 Task: Define due dates for tasks focused on implementing UX improvements in Asana.
Action: Mouse moved to (722, 270)
Screenshot: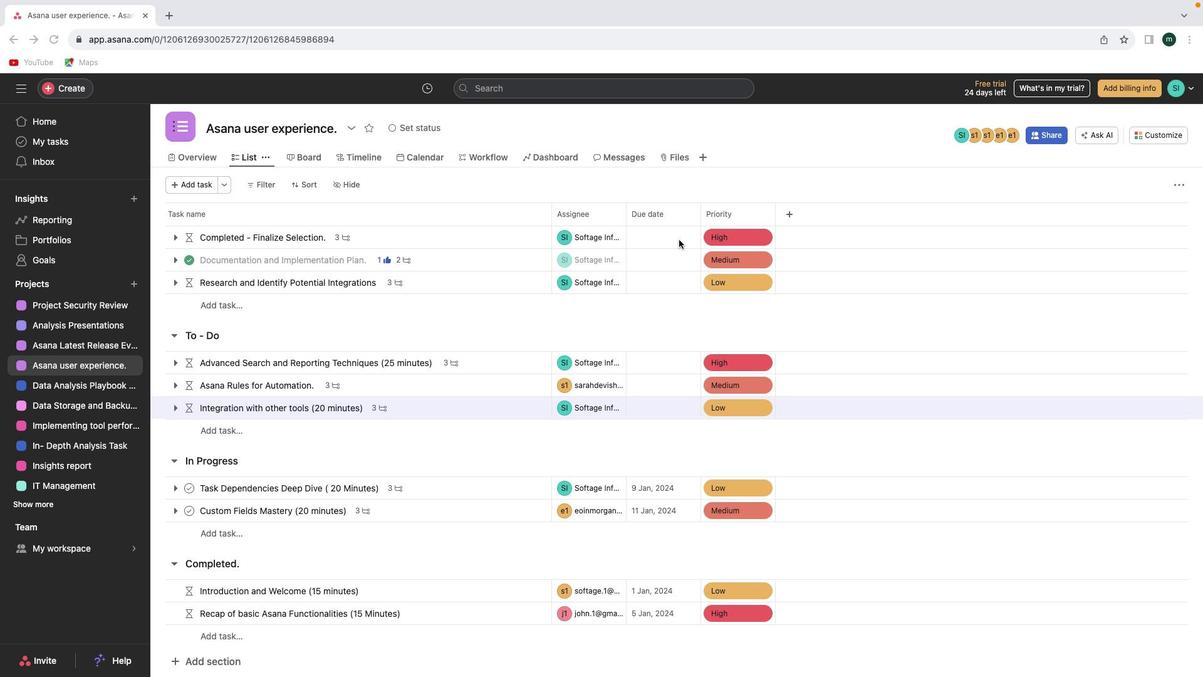 
Action: Mouse pressed left at (722, 270)
Screenshot: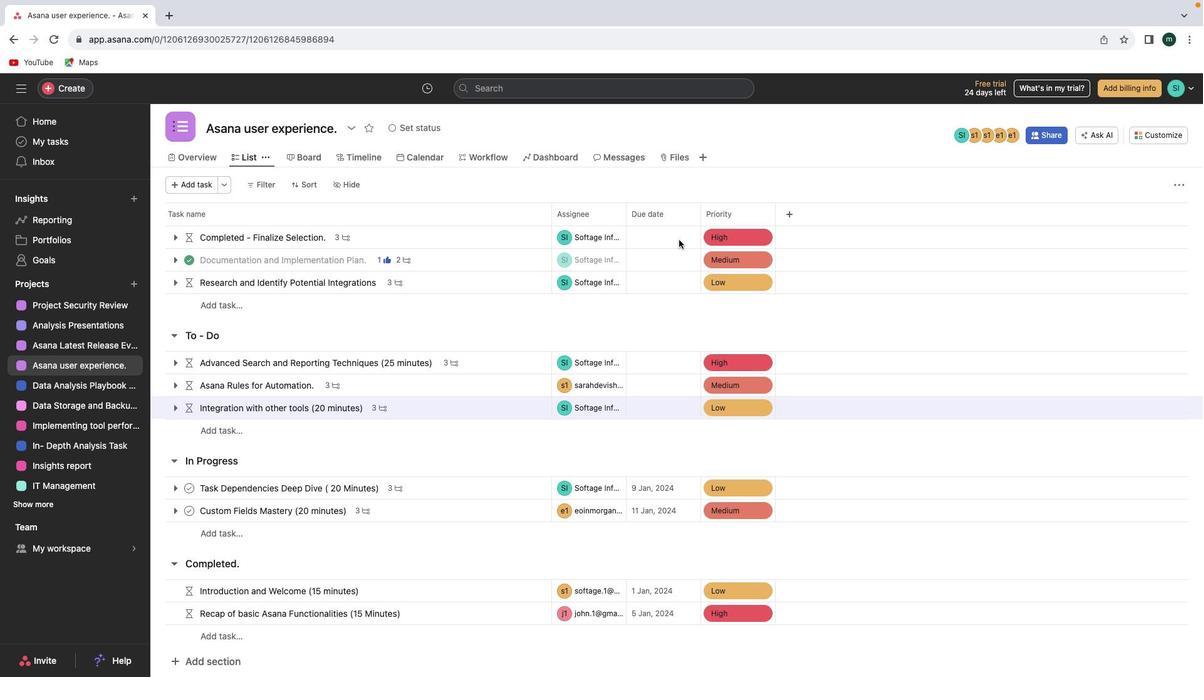 
Action: Mouse pressed left at (722, 270)
Screenshot: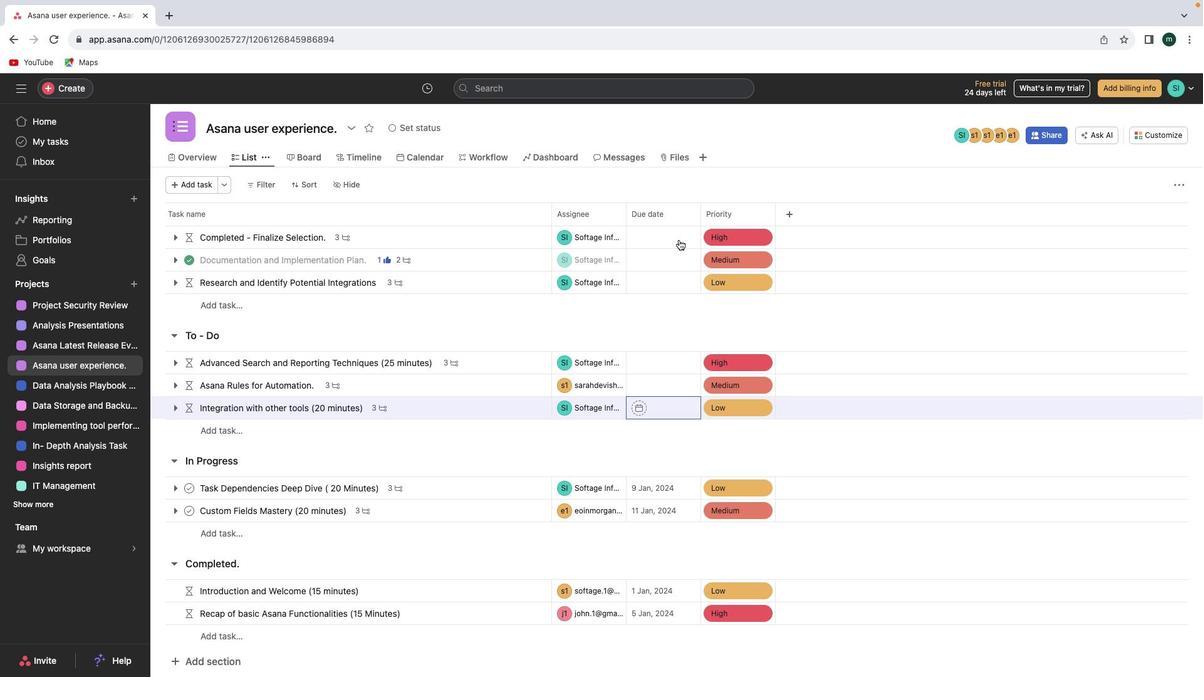 
Action: Mouse moved to (791, 343)
Screenshot: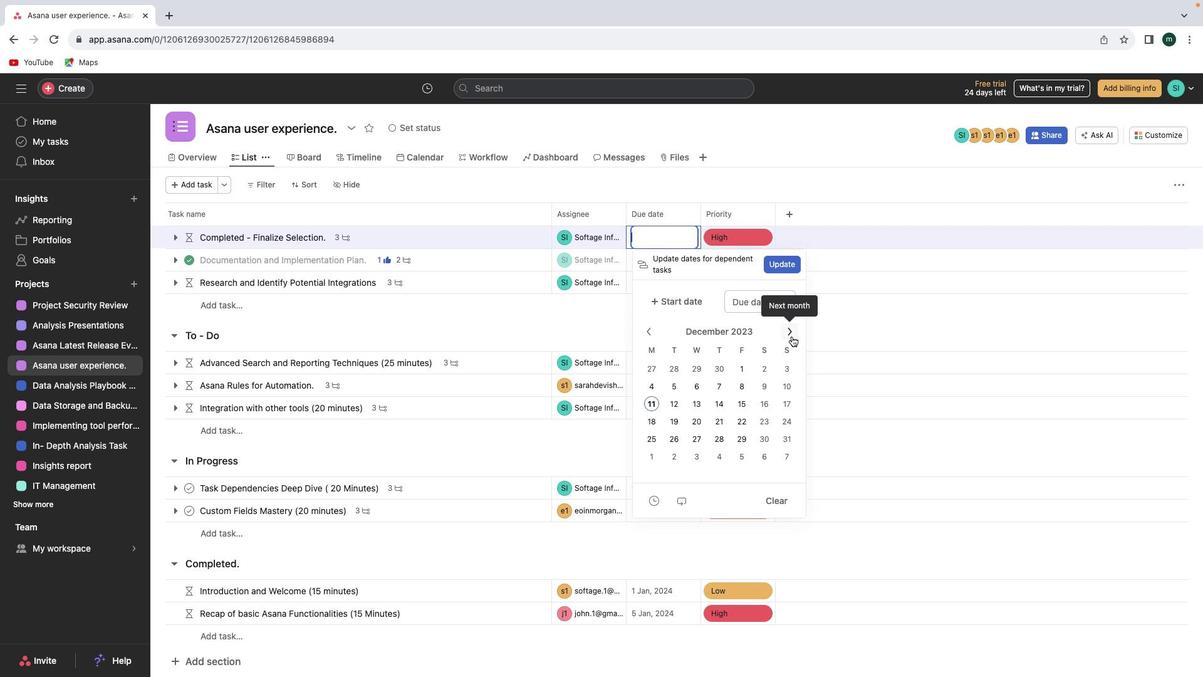 
Action: Mouse pressed left at (791, 343)
Screenshot: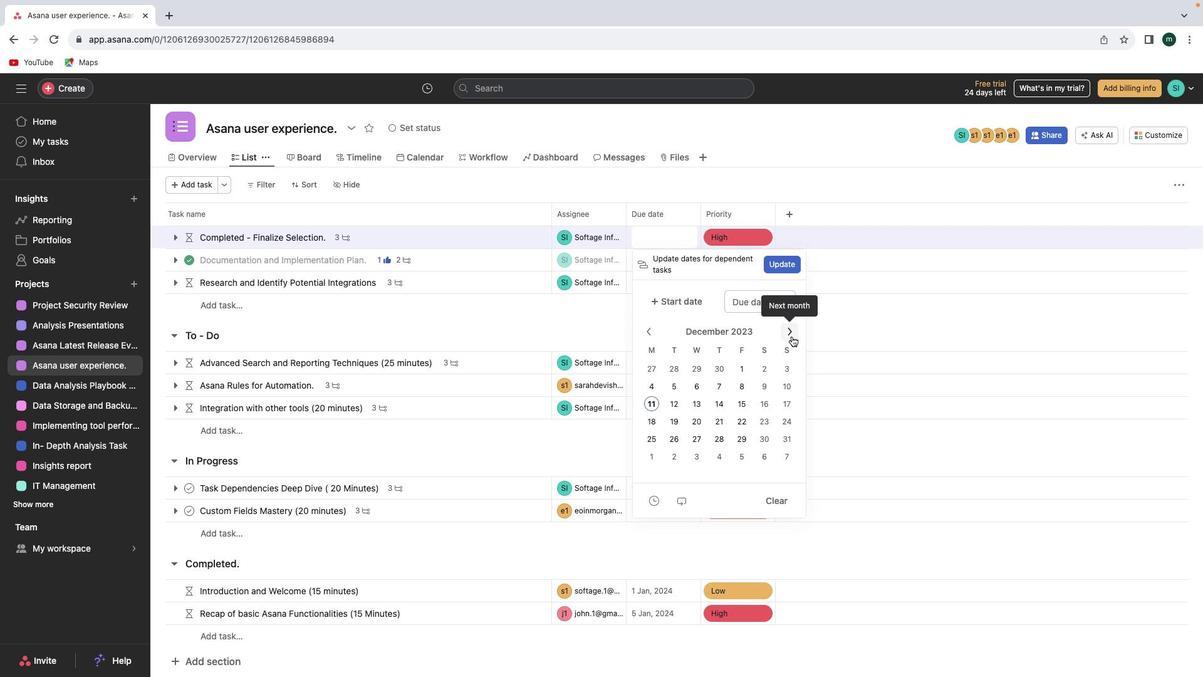 
Action: Mouse moved to (745, 368)
Screenshot: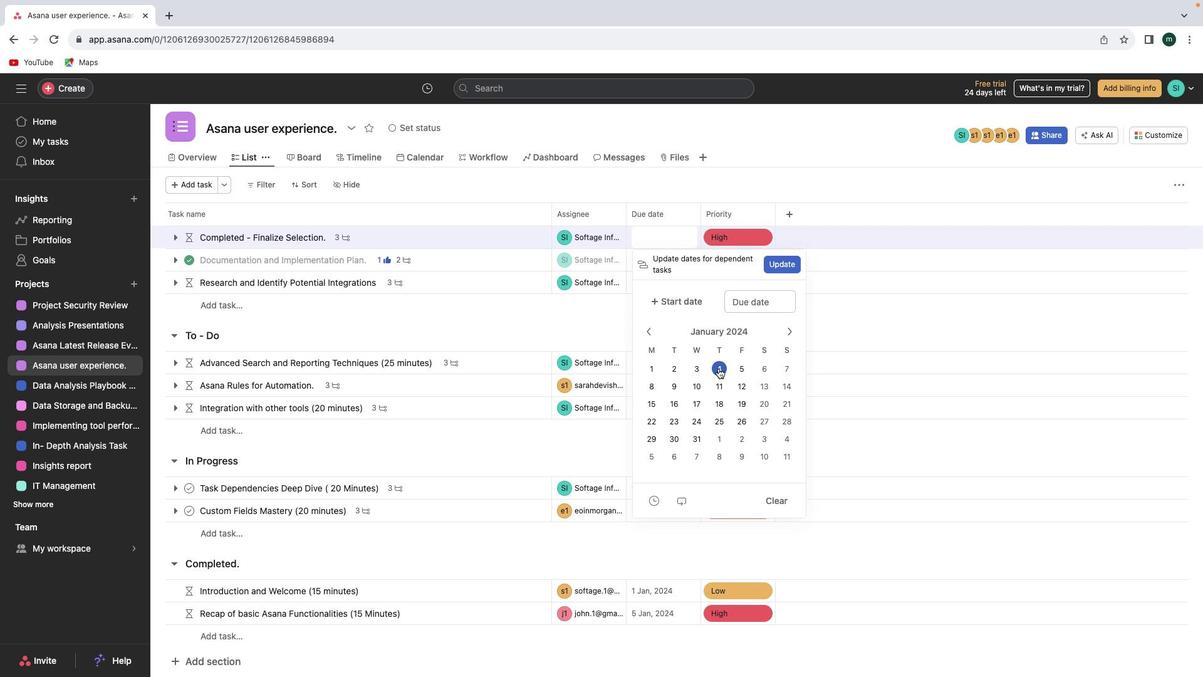 
Action: Mouse pressed left at (745, 368)
Screenshot: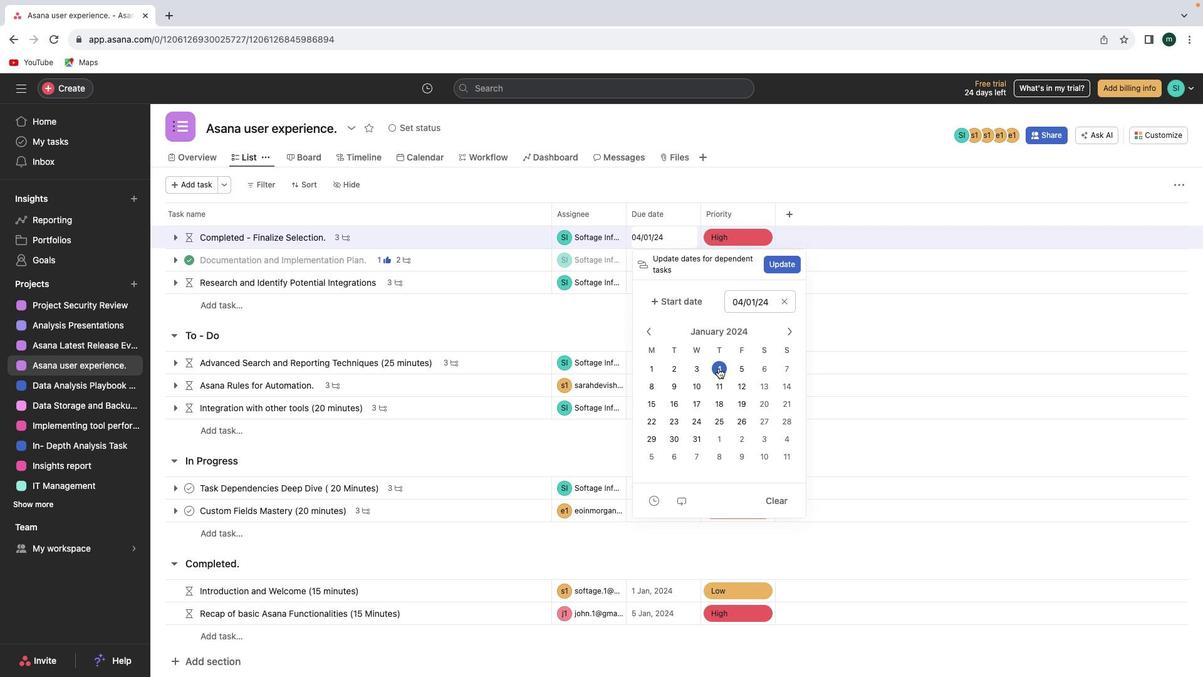 
Action: Mouse moved to (828, 362)
Screenshot: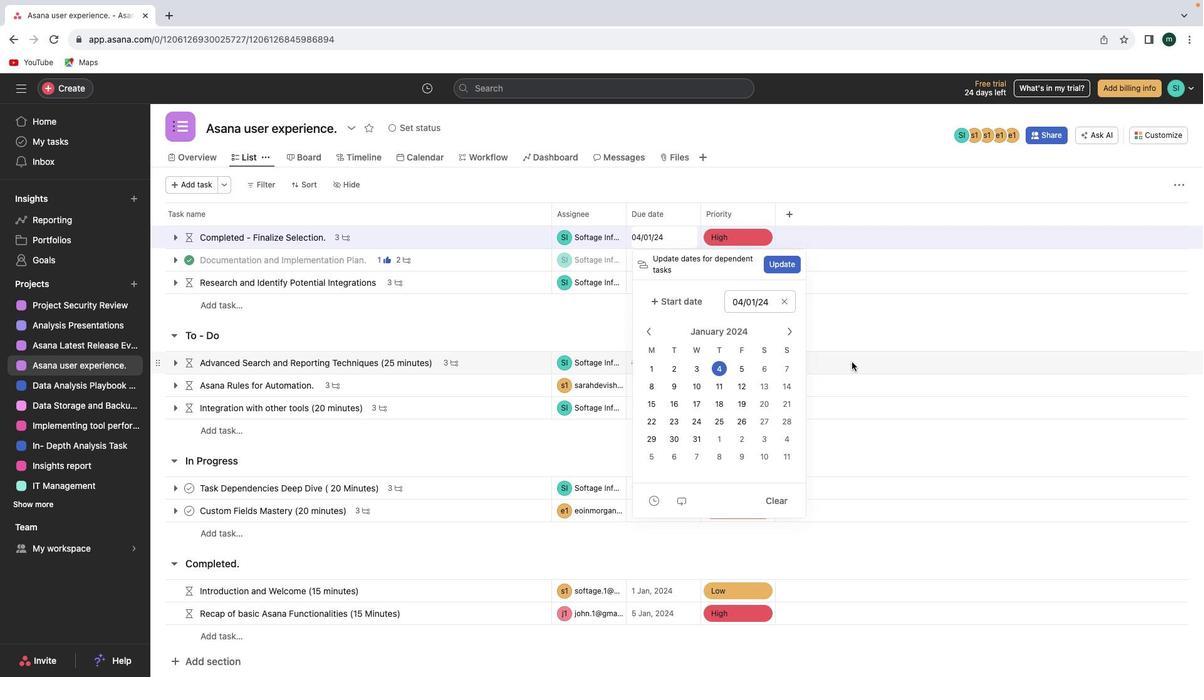 
Action: Mouse pressed left at (828, 362)
Screenshot: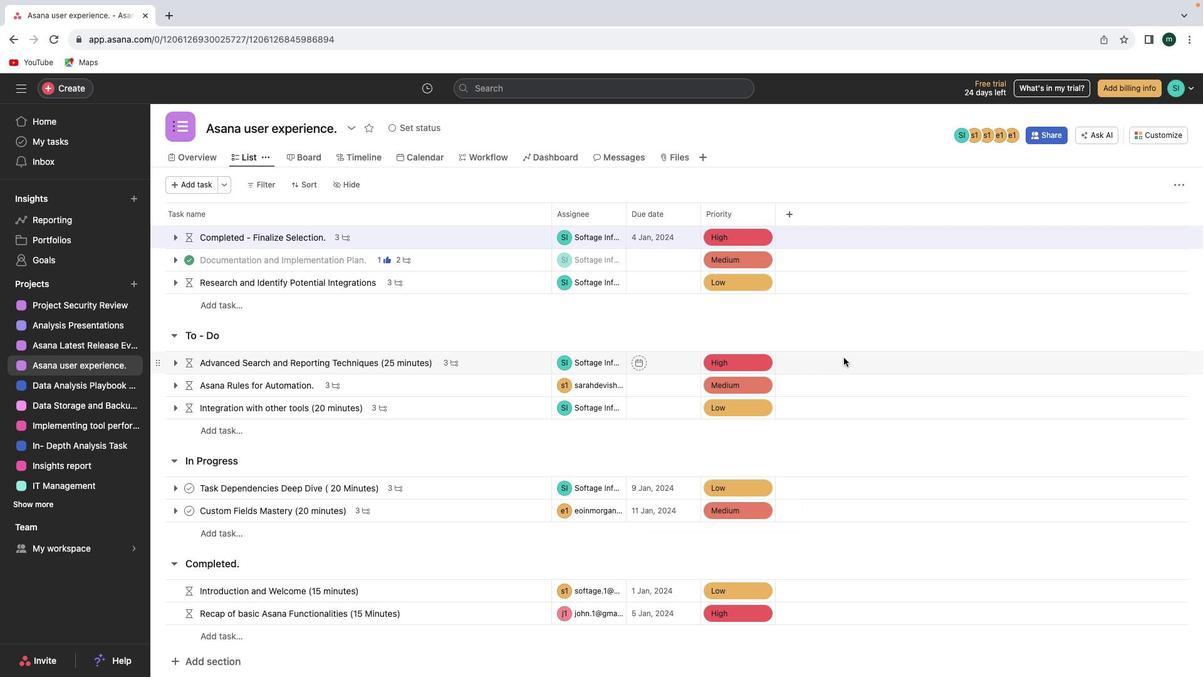 
Action: Mouse moved to (724, 284)
Screenshot: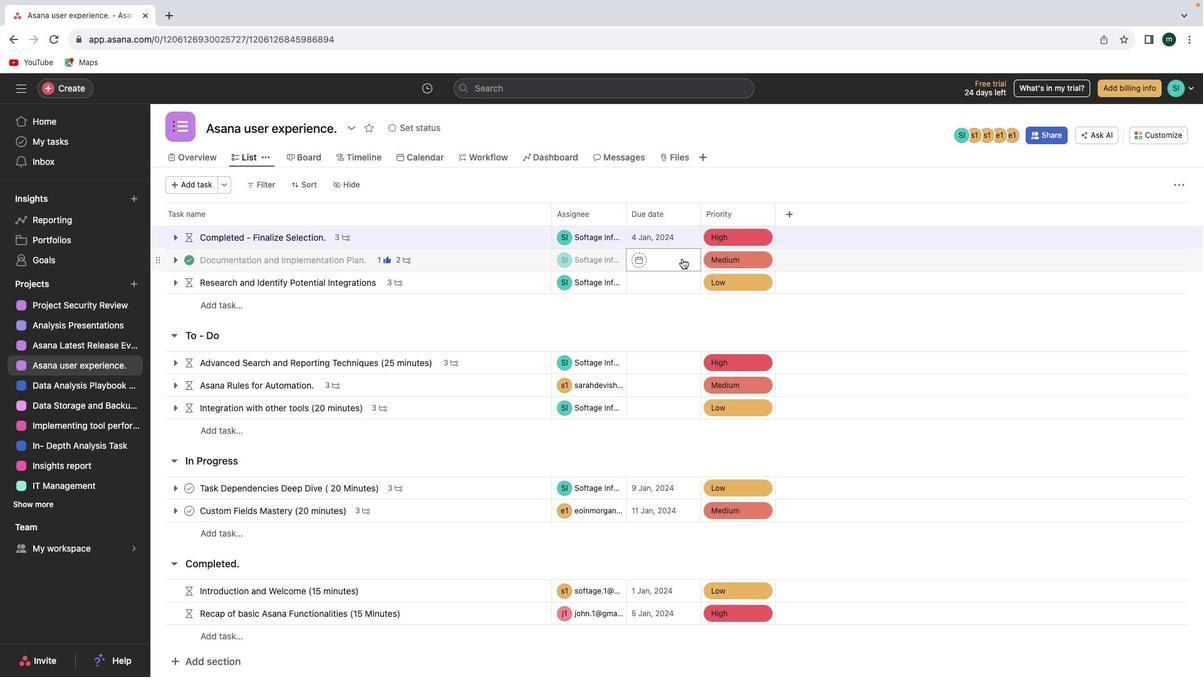 
Action: Mouse pressed left at (724, 284)
Screenshot: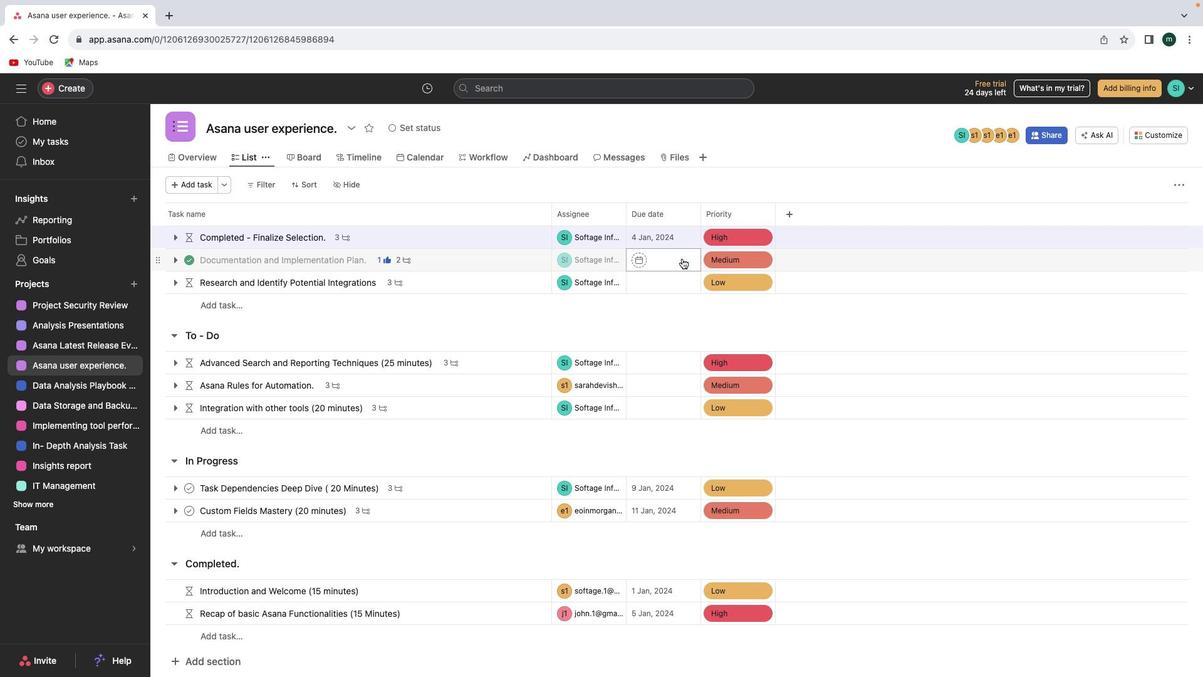 
Action: Mouse moved to (791, 359)
Screenshot: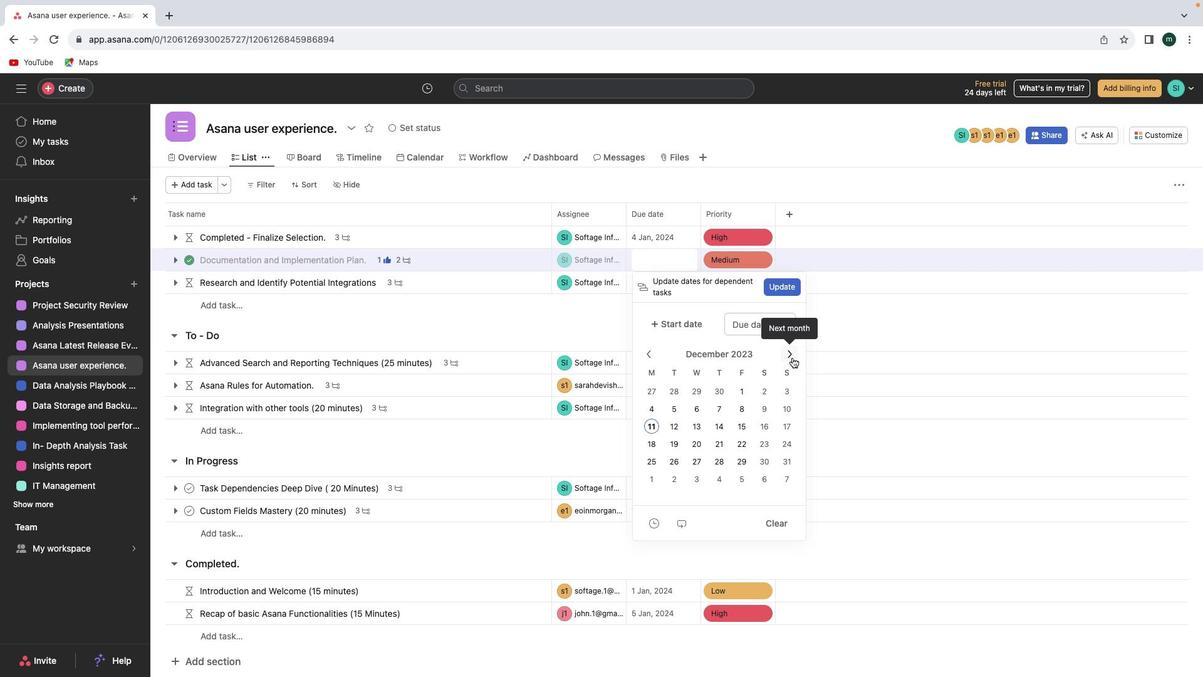 
Action: Mouse pressed left at (791, 359)
Screenshot: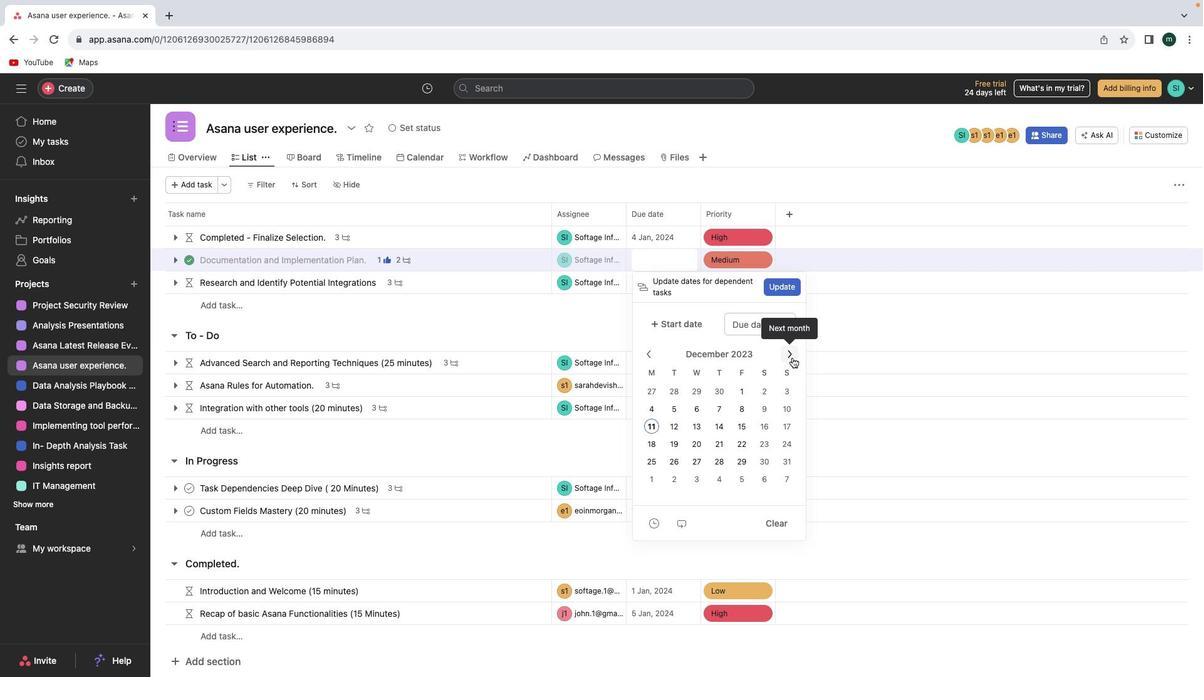 
Action: Mouse moved to (761, 395)
Screenshot: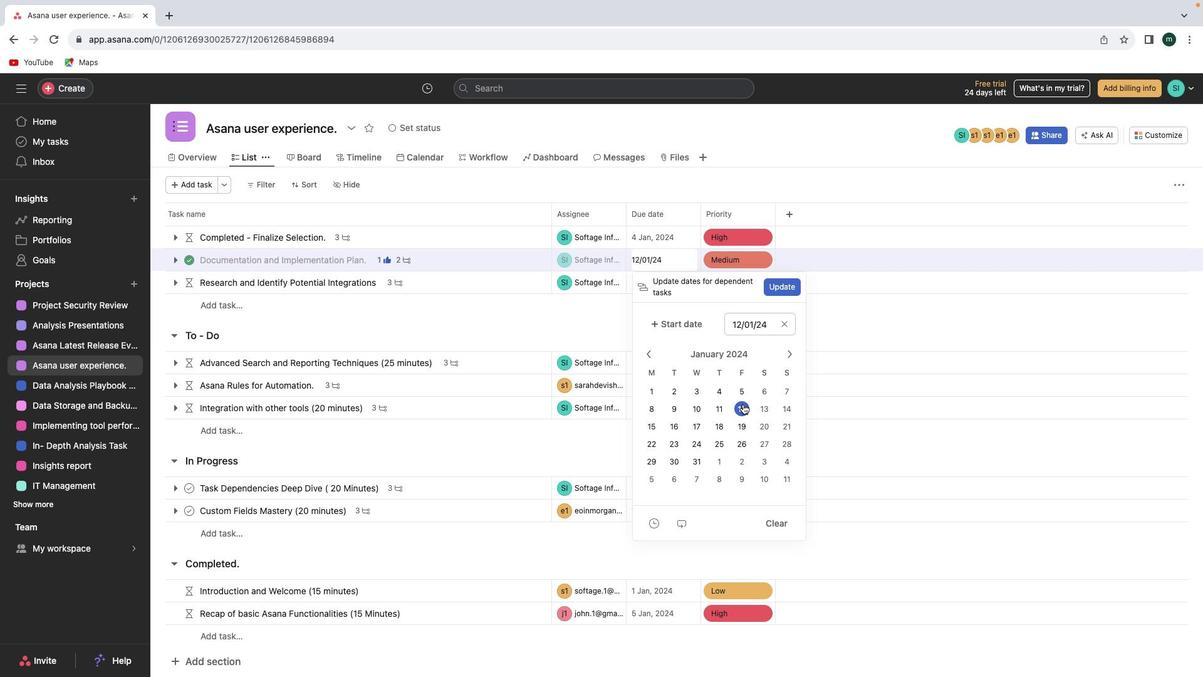 
Action: Mouse pressed left at (761, 395)
Screenshot: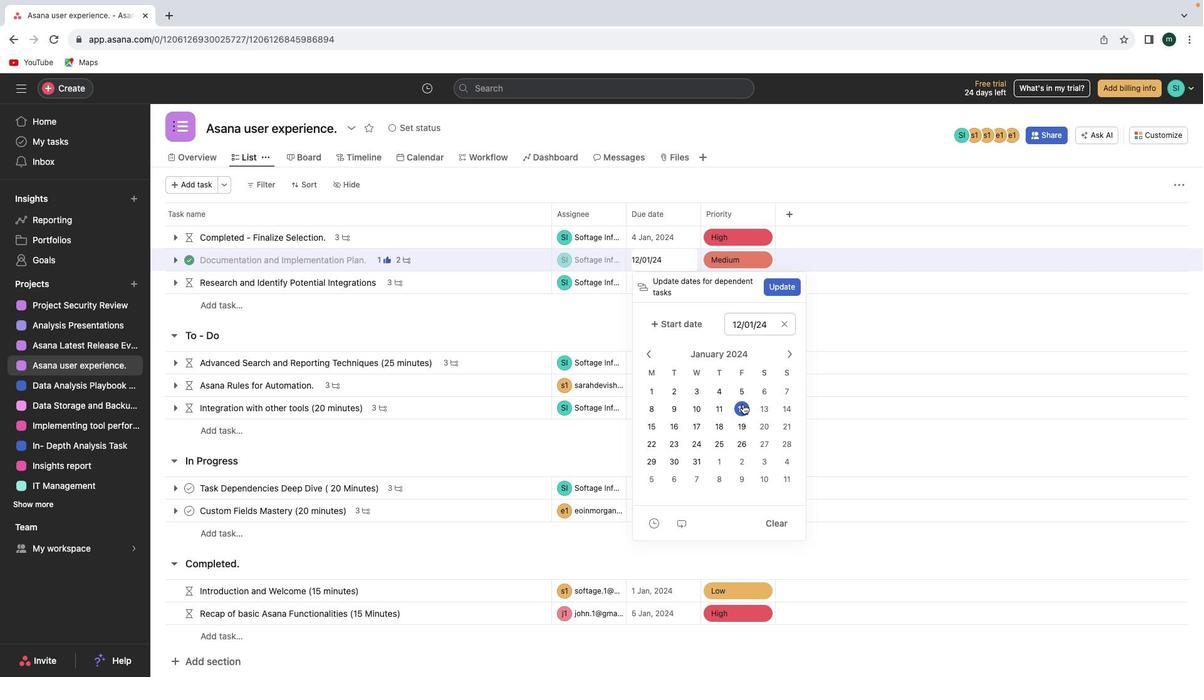 
Action: Mouse moved to (845, 381)
Screenshot: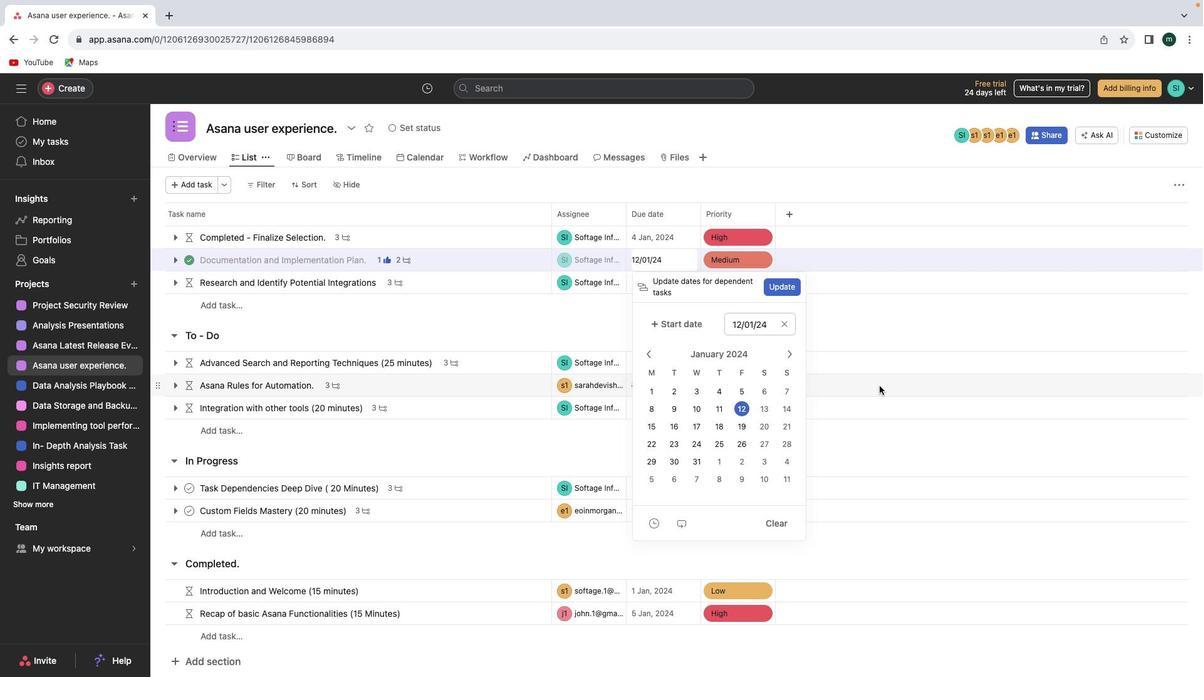 
Action: Mouse pressed left at (845, 381)
Screenshot: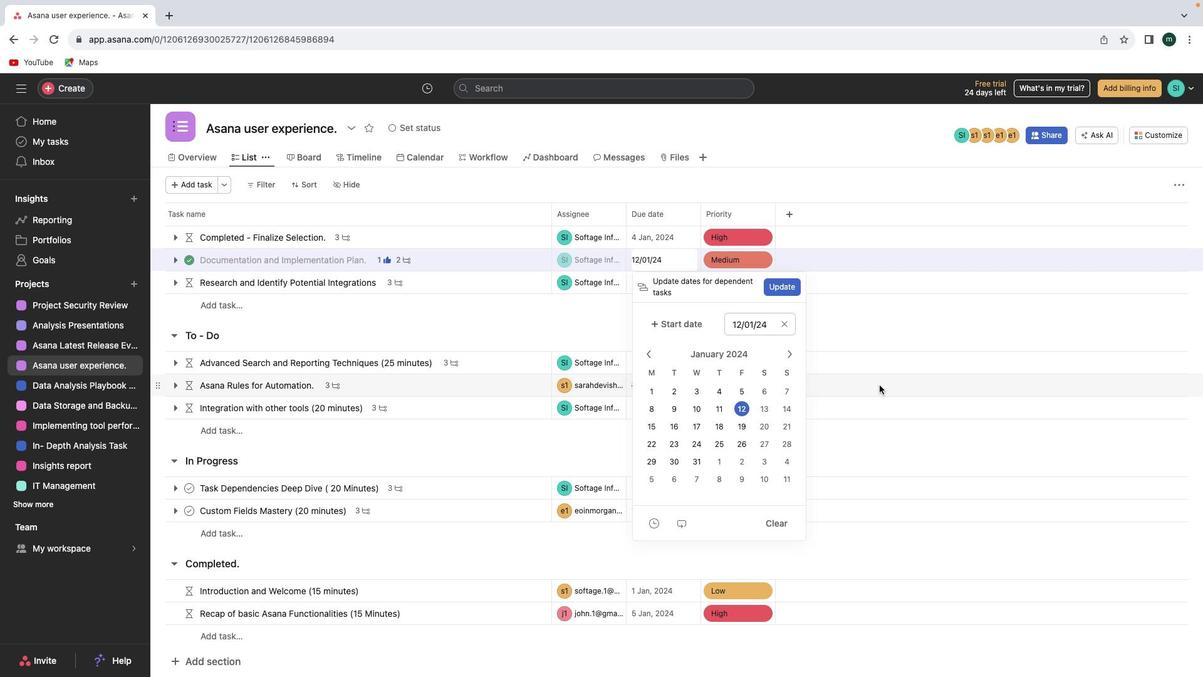 
Action: Mouse moved to (722, 297)
Screenshot: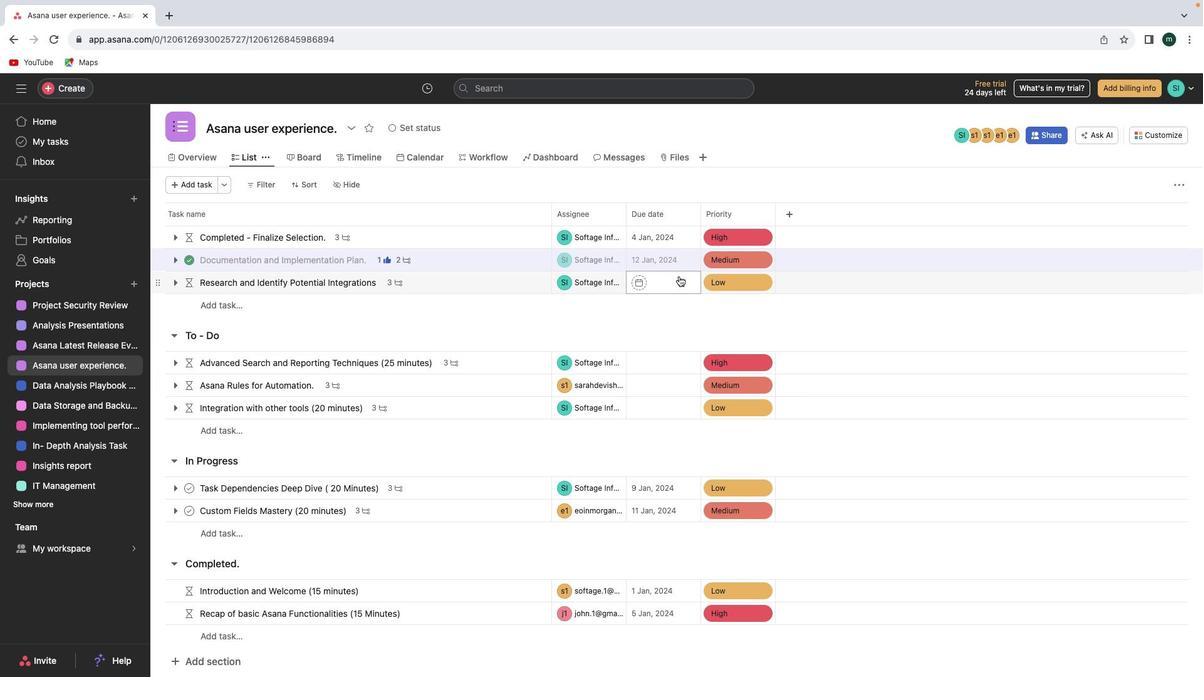 
Action: Mouse pressed left at (722, 297)
Screenshot: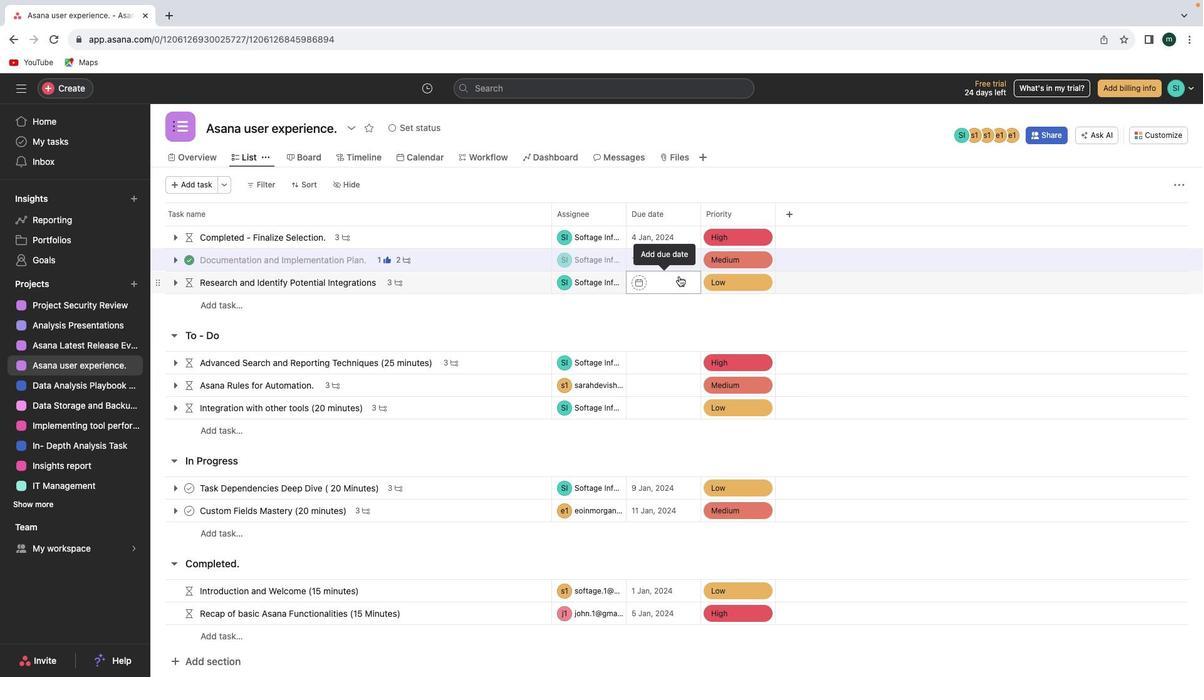 
Action: Mouse moved to (794, 372)
Screenshot: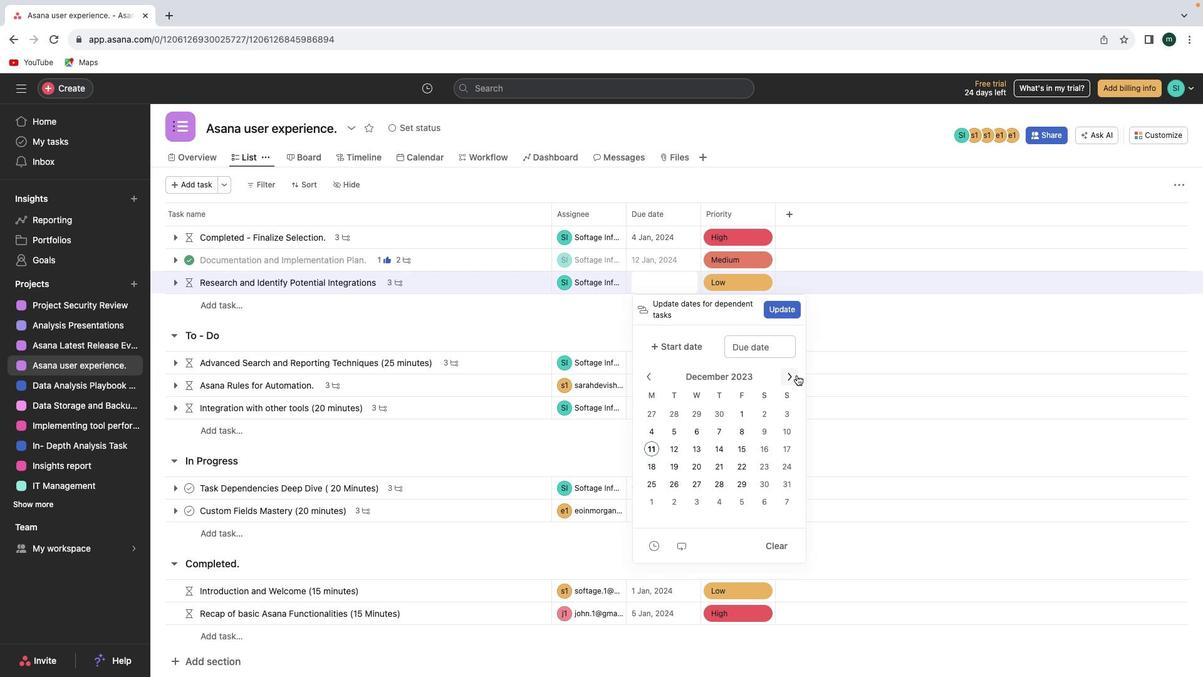 
Action: Mouse pressed left at (794, 372)
Screenshot: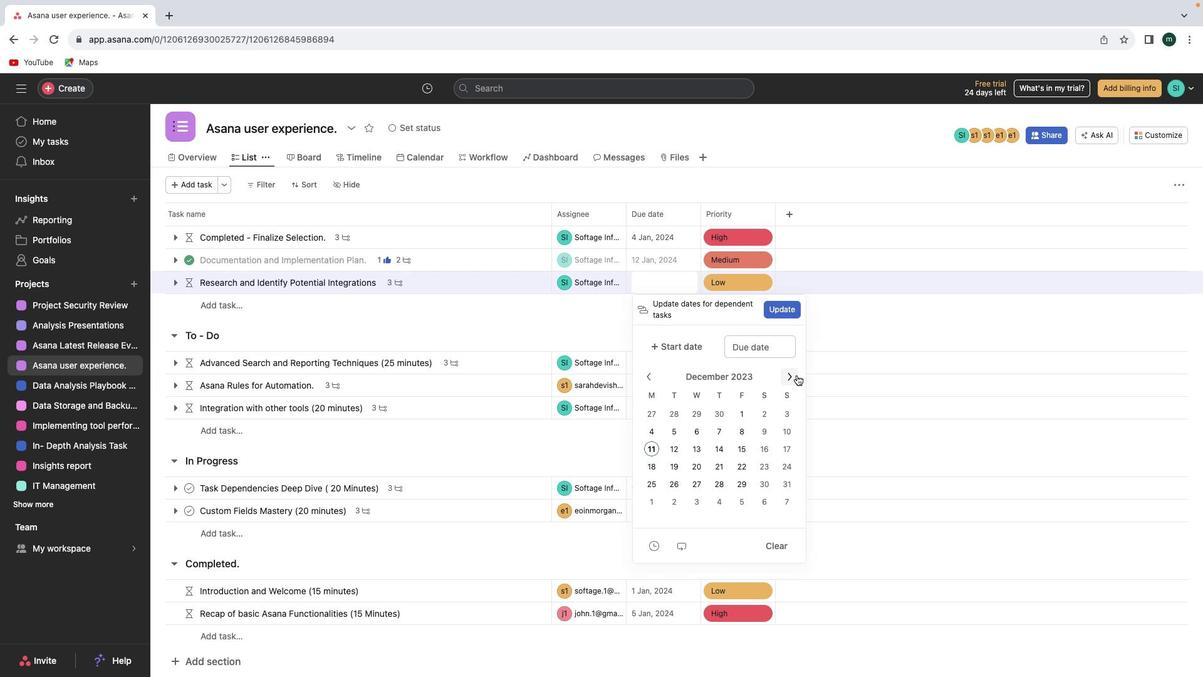 
Action: Mouse moved to (777, 415)
Screenshot: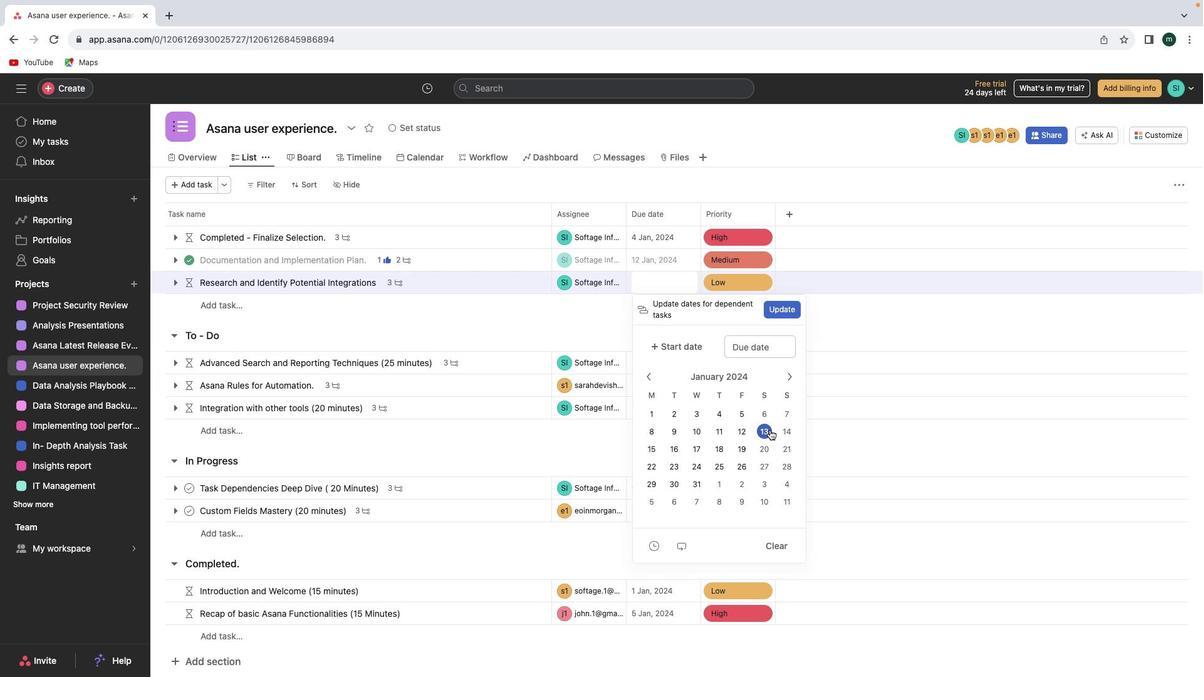 
Action: Mouse pressed left at (777, 415)
Screenshot: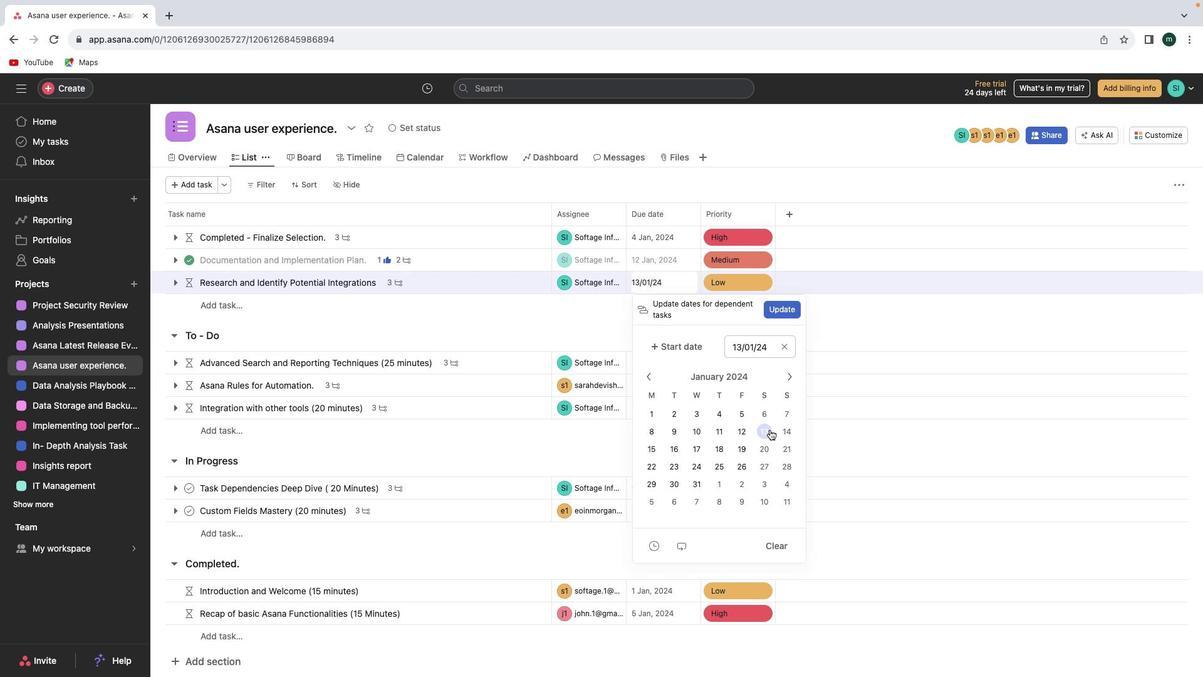 
Action: Mouse moved to (826, 399)
Screenshot: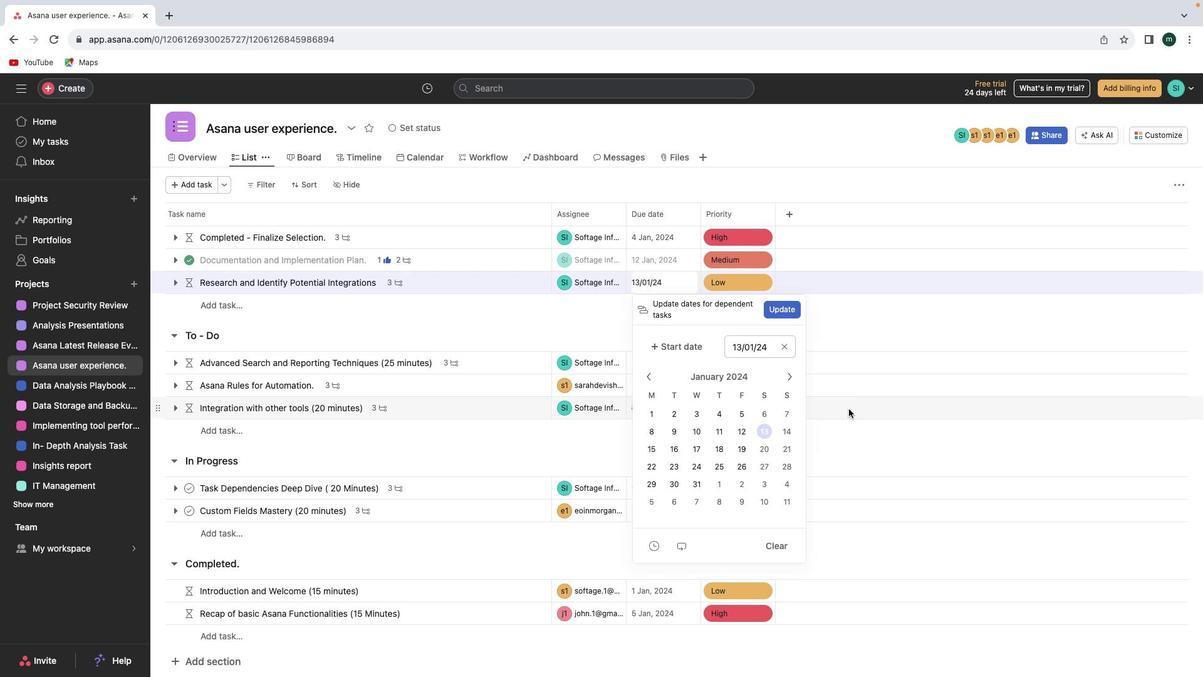 
Action: Mouse pressed left at (826, 399)
Screenshot: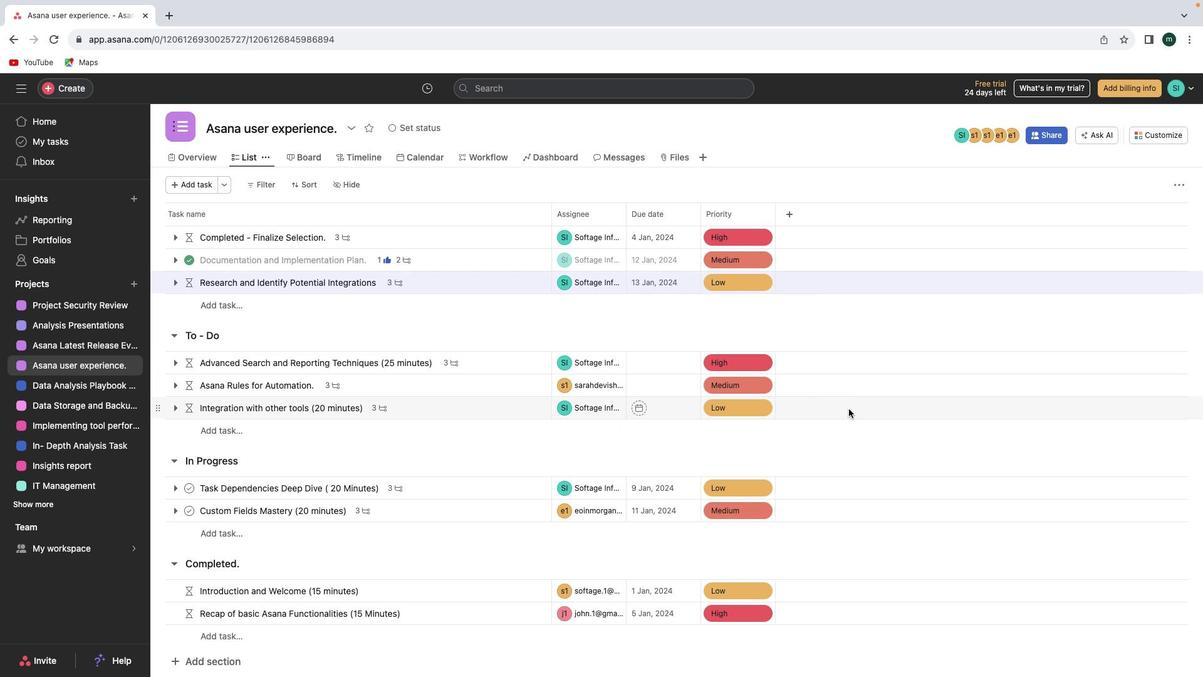 
Action: Mouse moved to (725, 364)
Screenshot: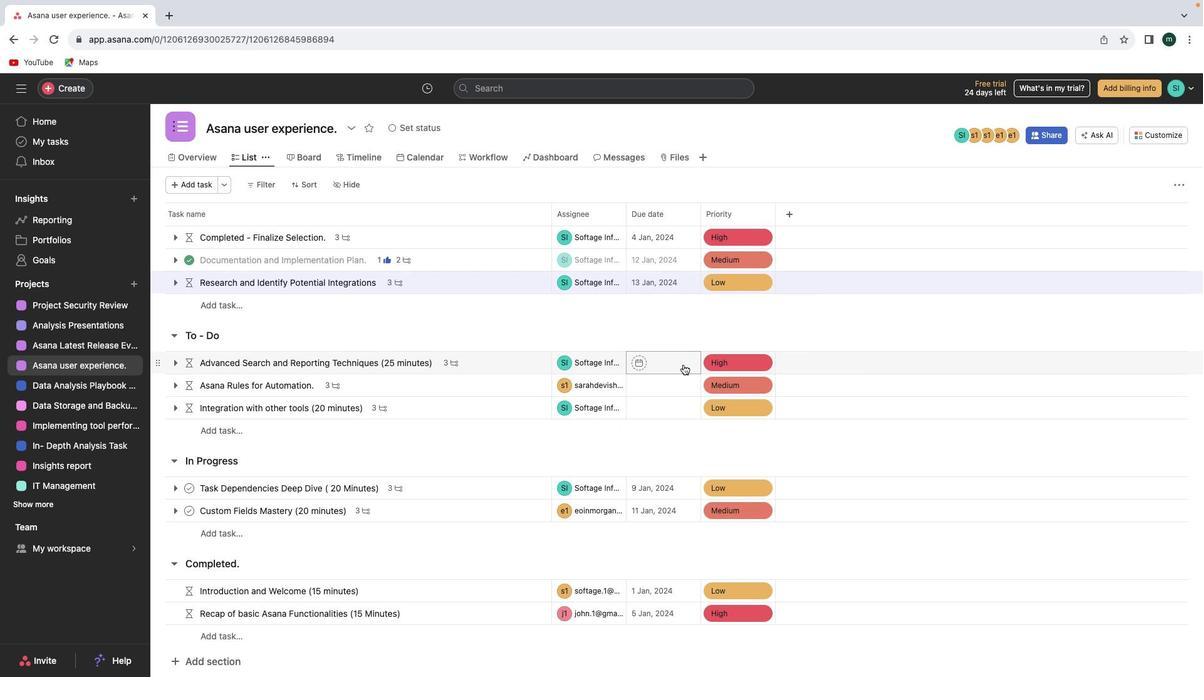 
Action: Mouse pressed left at (725, 364)
Screenshot: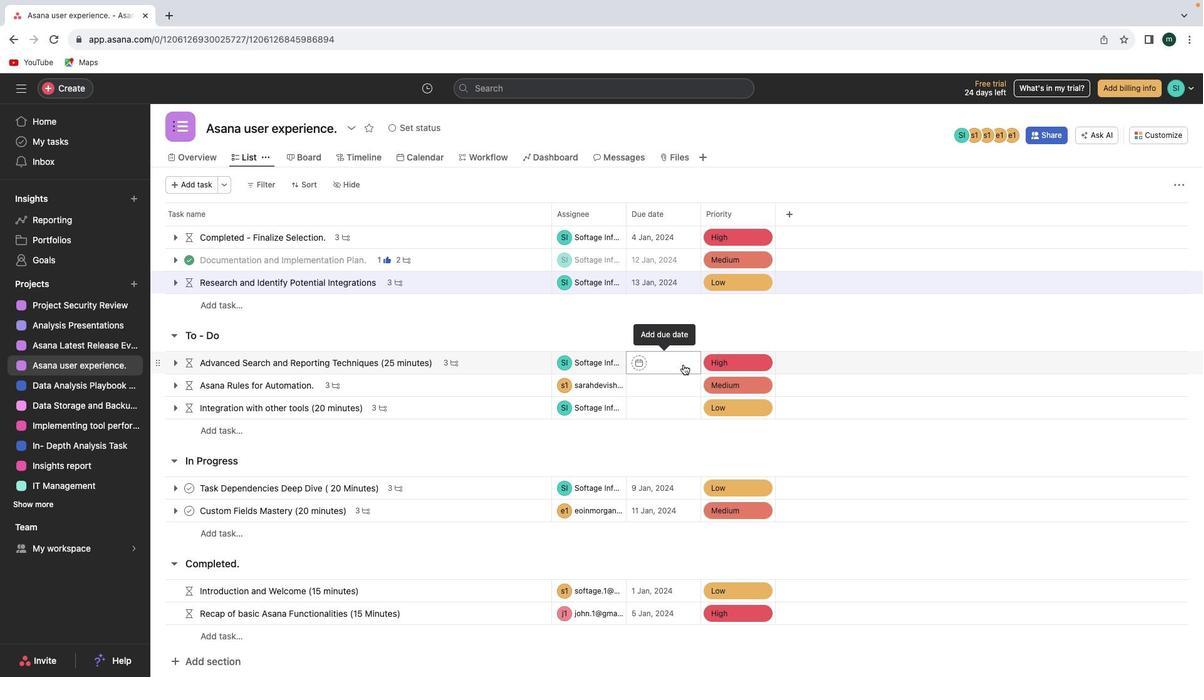 
Action: Mouse moved to (792, 435)
Screenshot: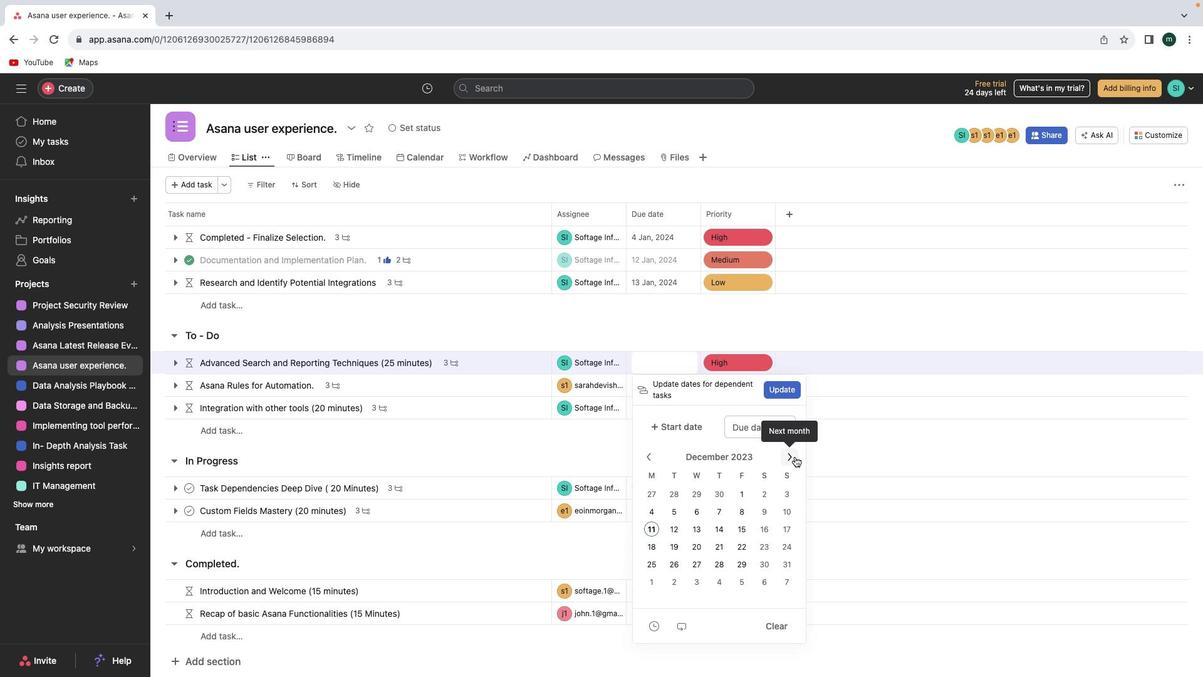 
Action: Mouse pressed left at (792, 435)
Screenshot: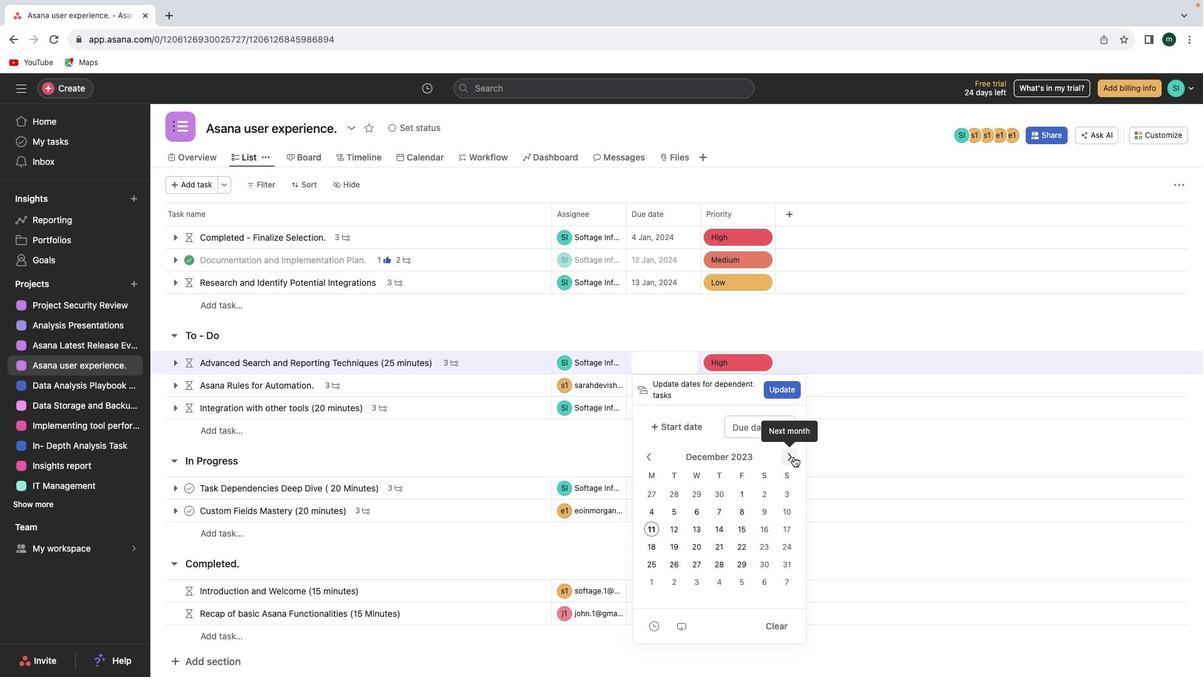 
Action: Mouse moved to (760, 490)
Screenshot: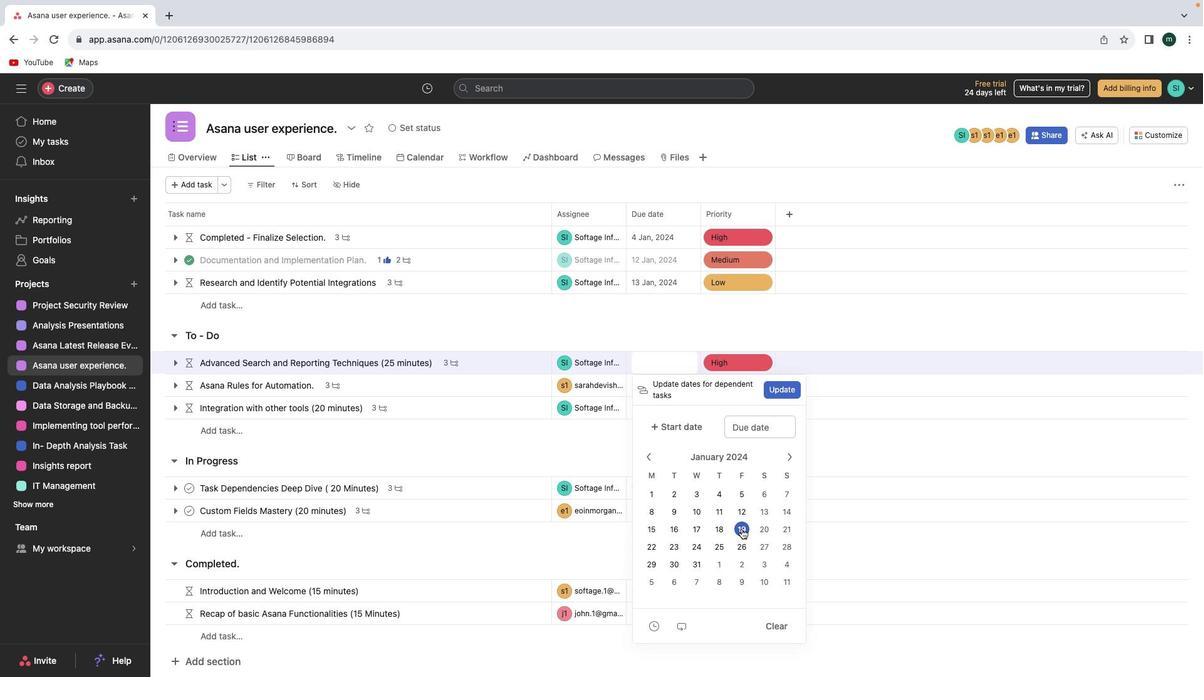 
Action: Mouse pressed left at (760, 490)
Screenshot: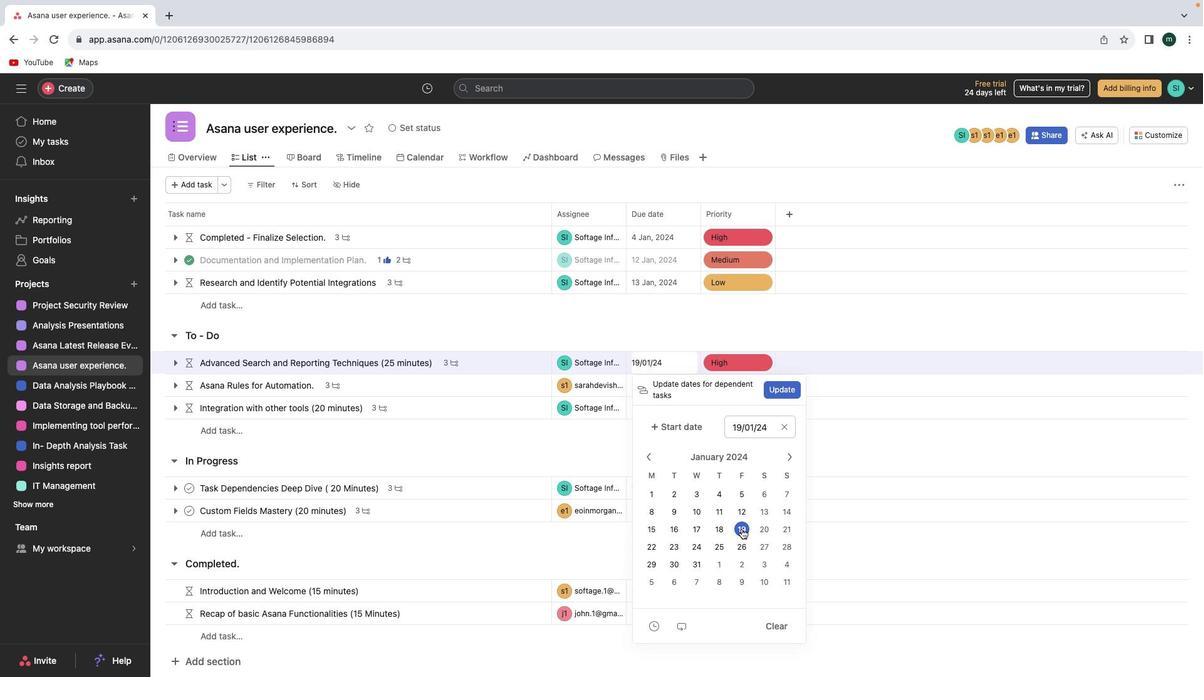 
Action: Mouse moved to (827, 459)
Screenshot: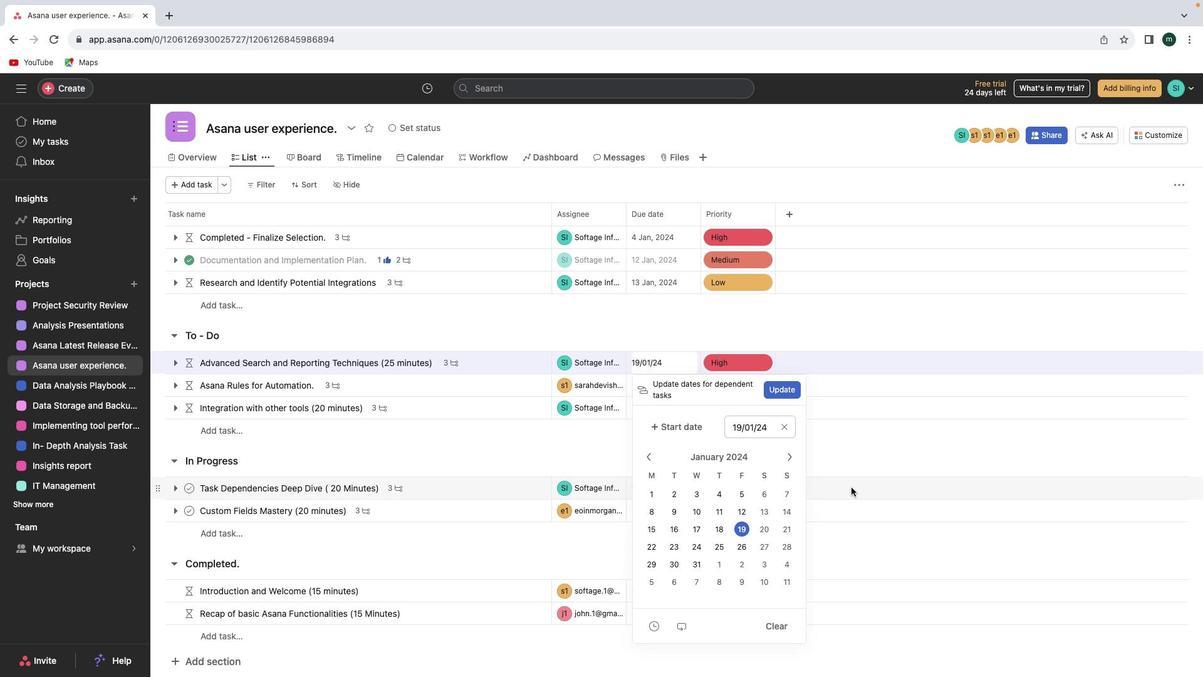
Action: Mouse pressed left at (827, 459)
Screenshot: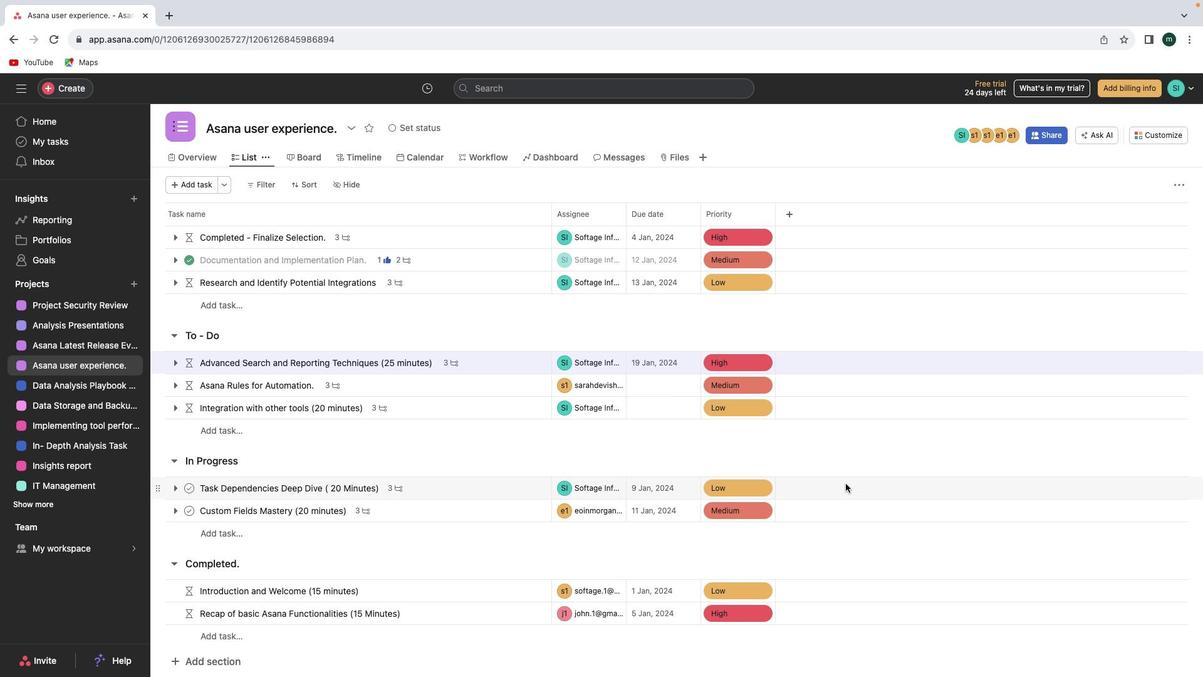 
Action: Mouse moved to (718, 381)
Screenshot: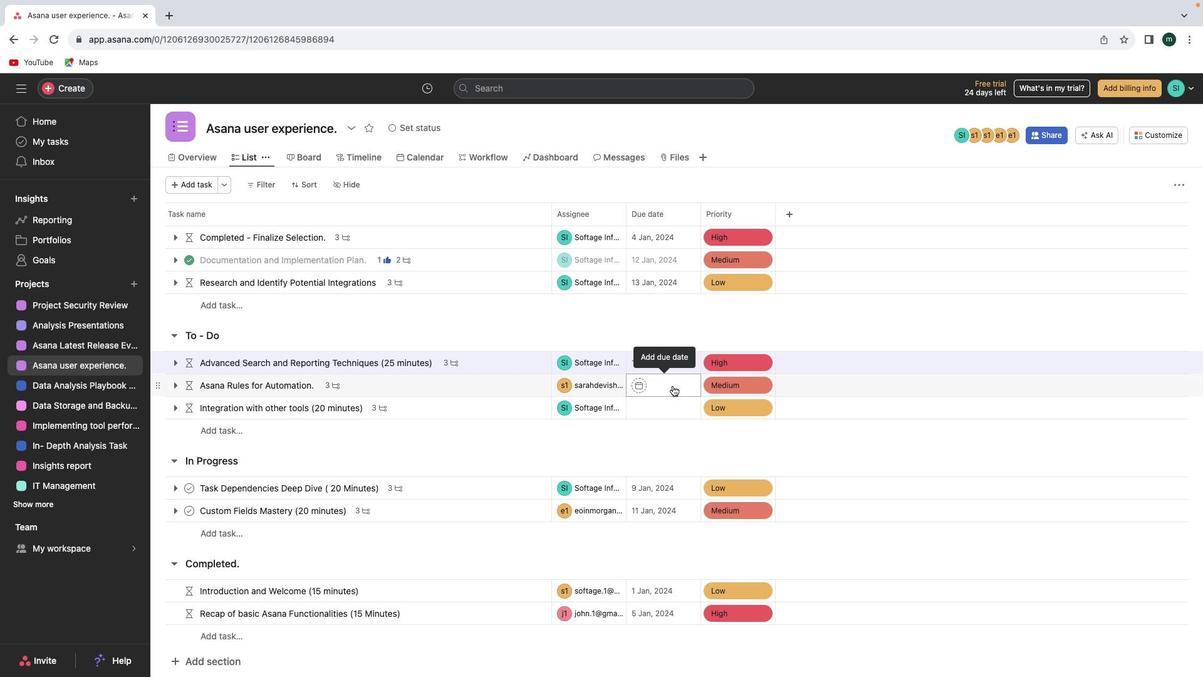 
Action: Mouse pressed left at (718, 381)
Screenshot: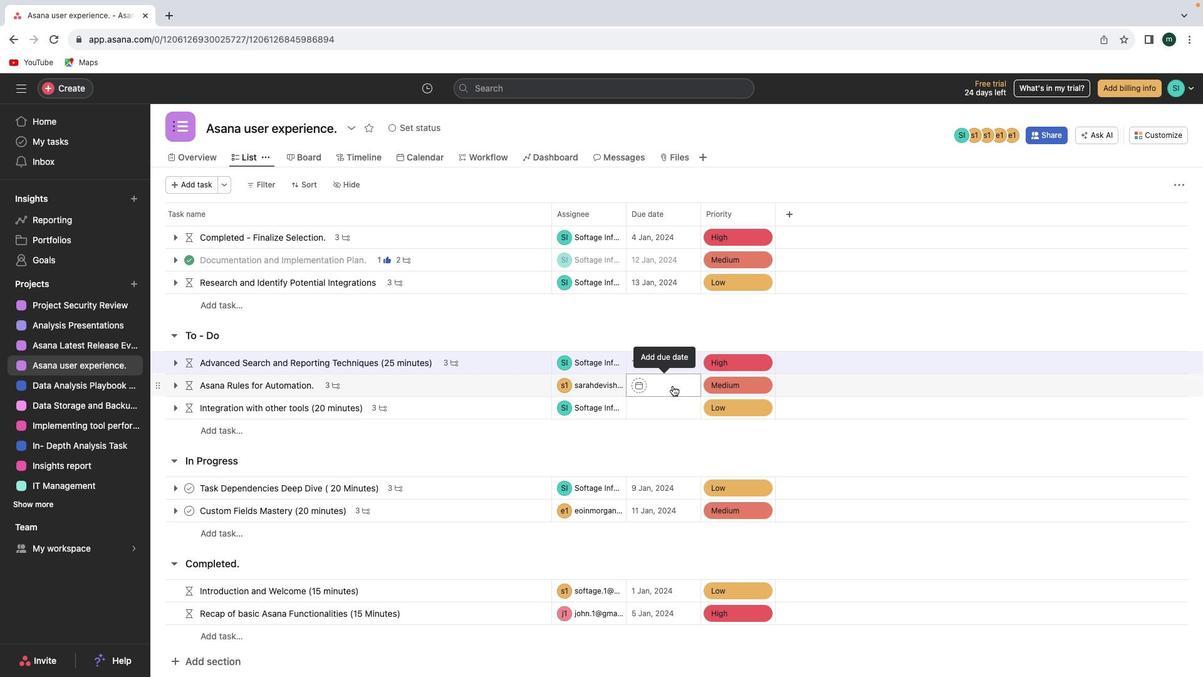 
Action: Mouse moved to (787, 456)
Screenshot: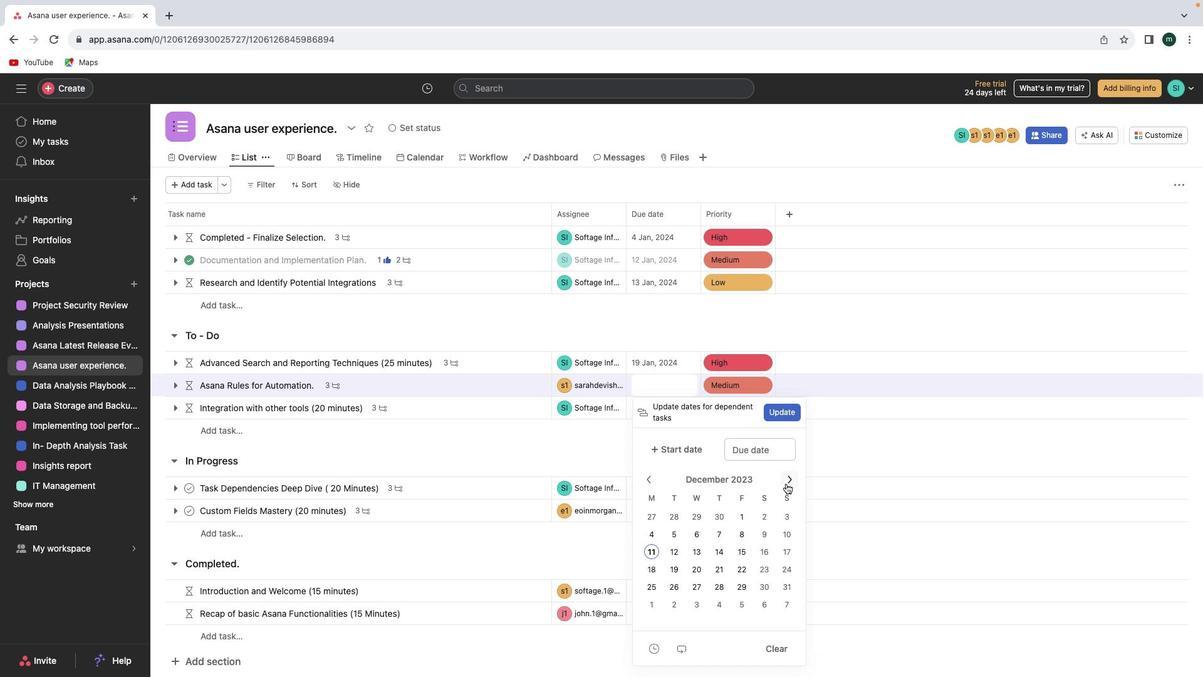 
Action: Mouse pressed left at (787, 456)
Screenshot: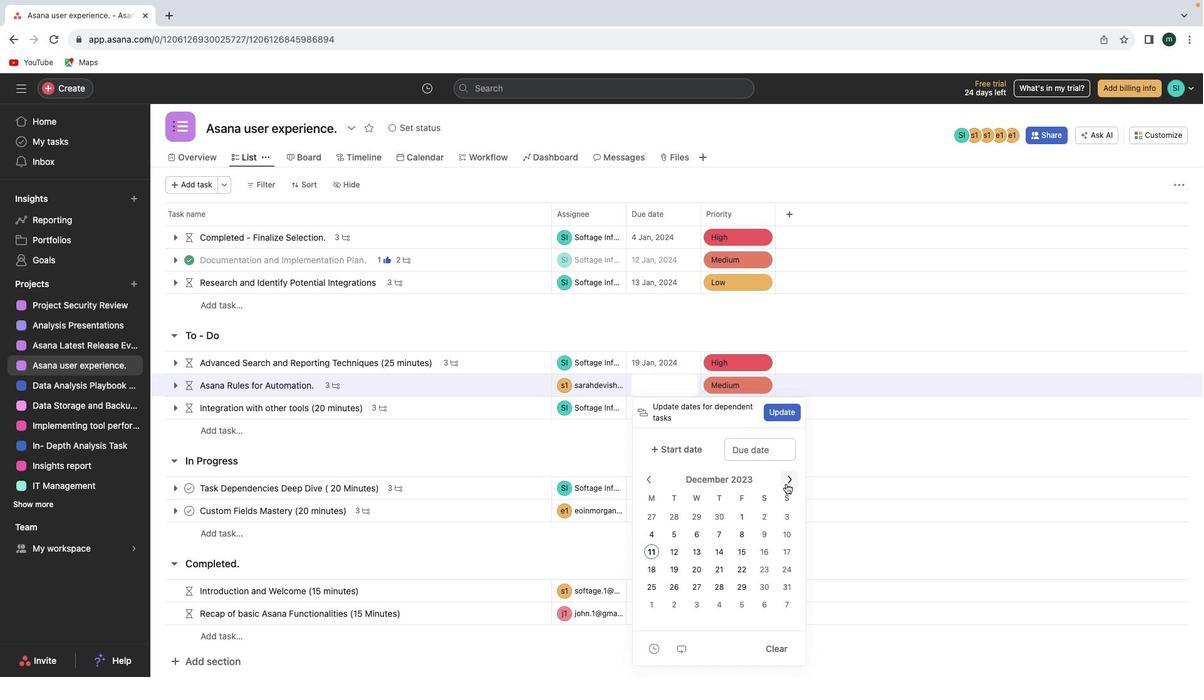 
Action: Mouse moved to (747, 516)
Screenshot: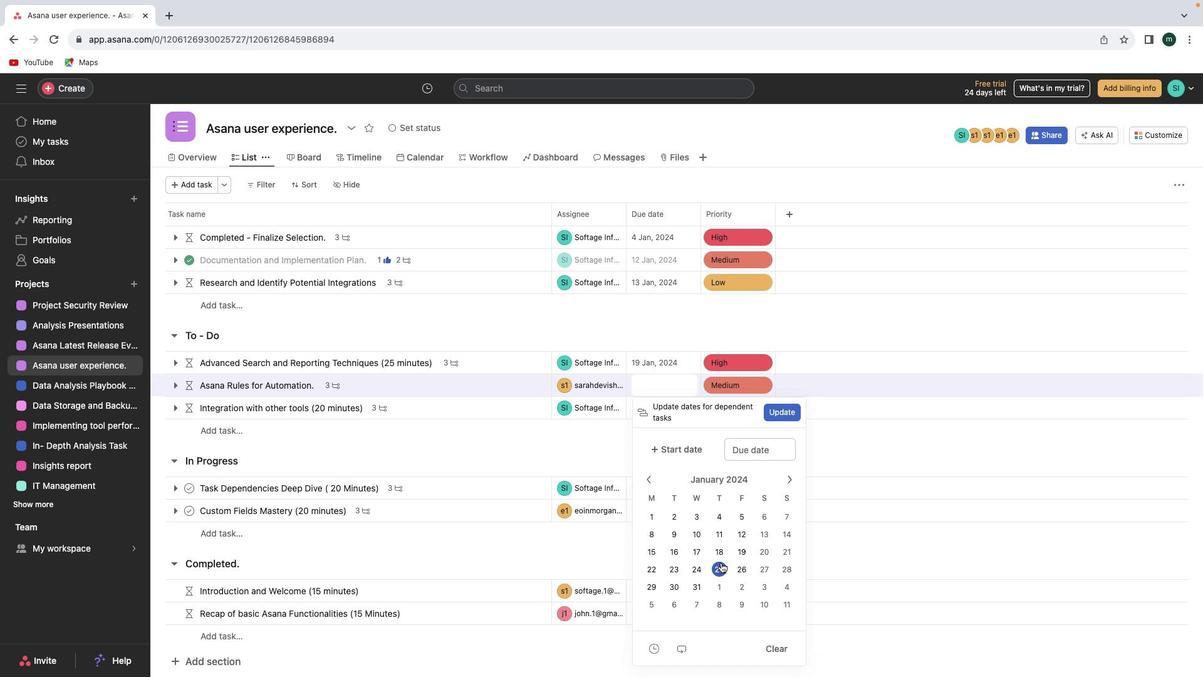 
Action: Mouse pressed left at (747, 516)
Screenshot: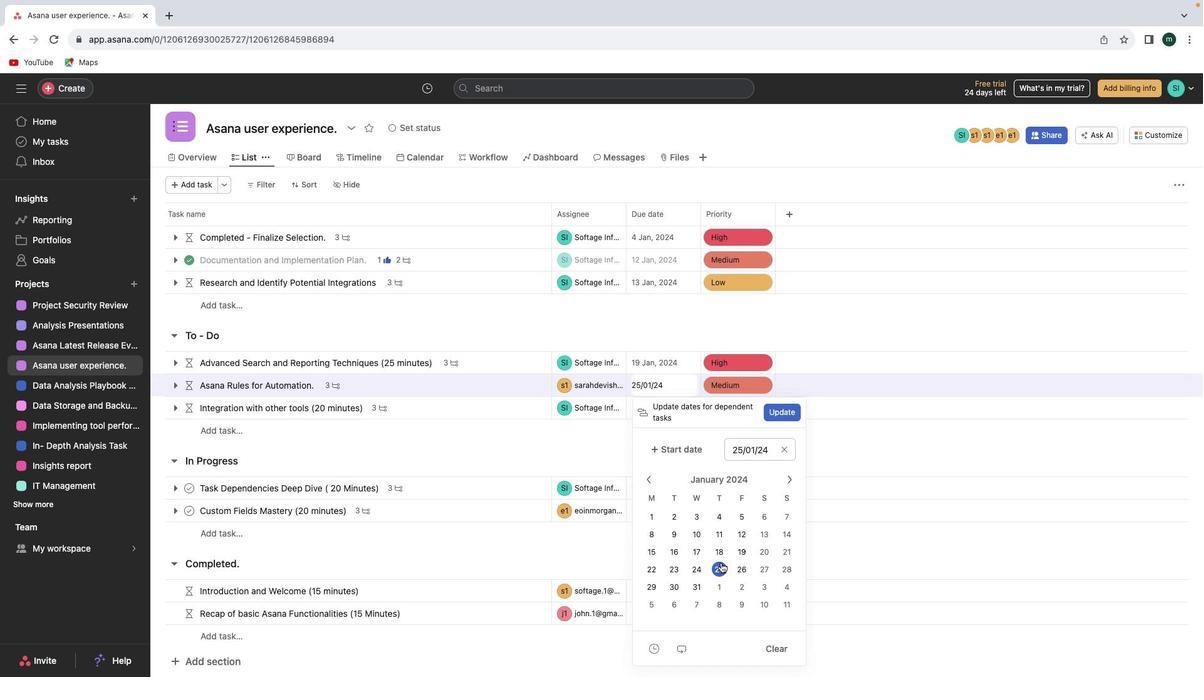 
Action: Mouse moved to (817, 489)
Screenshot: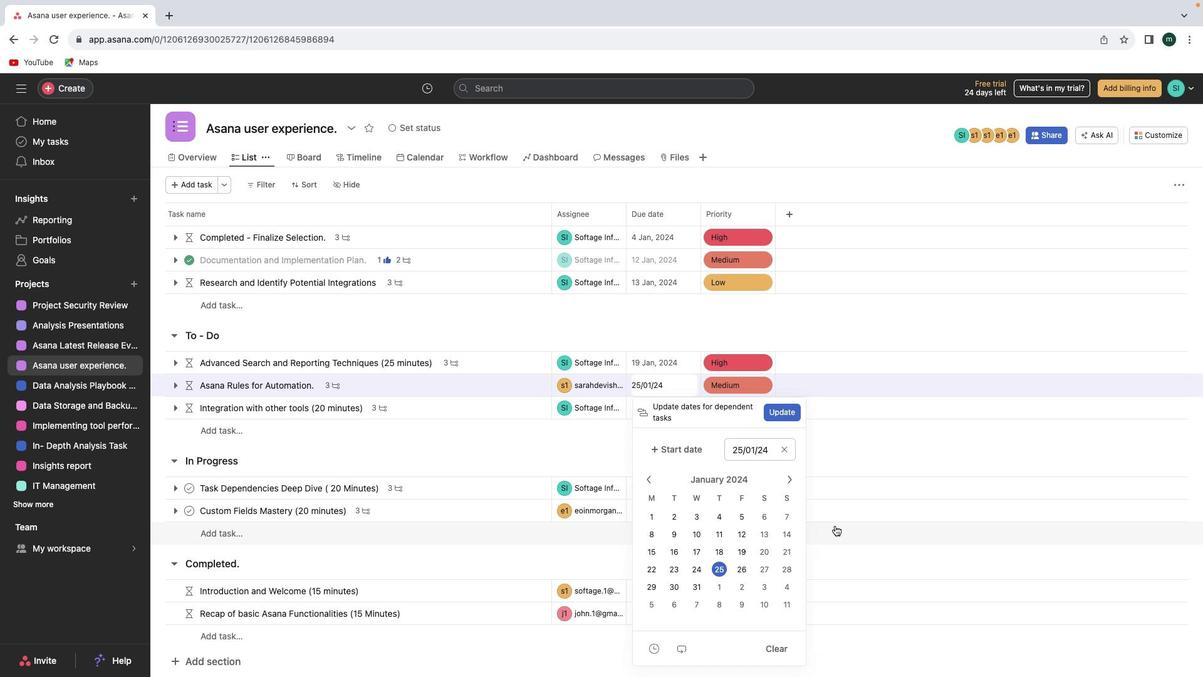
Action: Mouse pressed left at (817, 489)
Screenshot: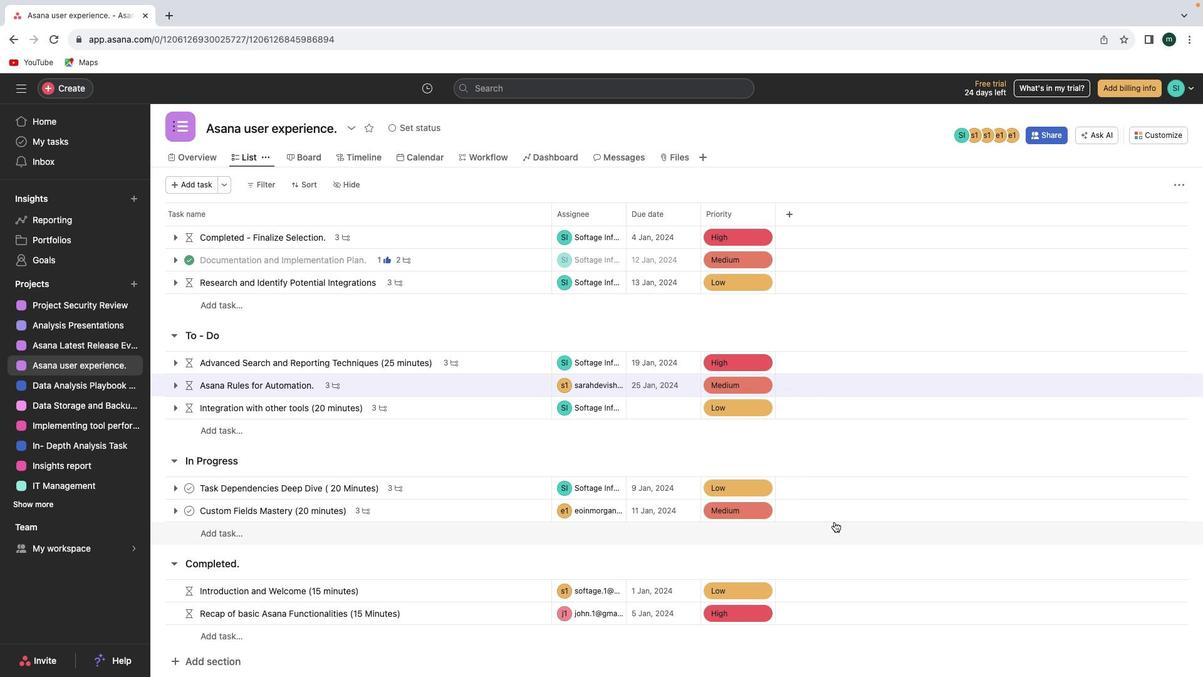 
Action: Mouse moved to (717, 399)
Screenshot: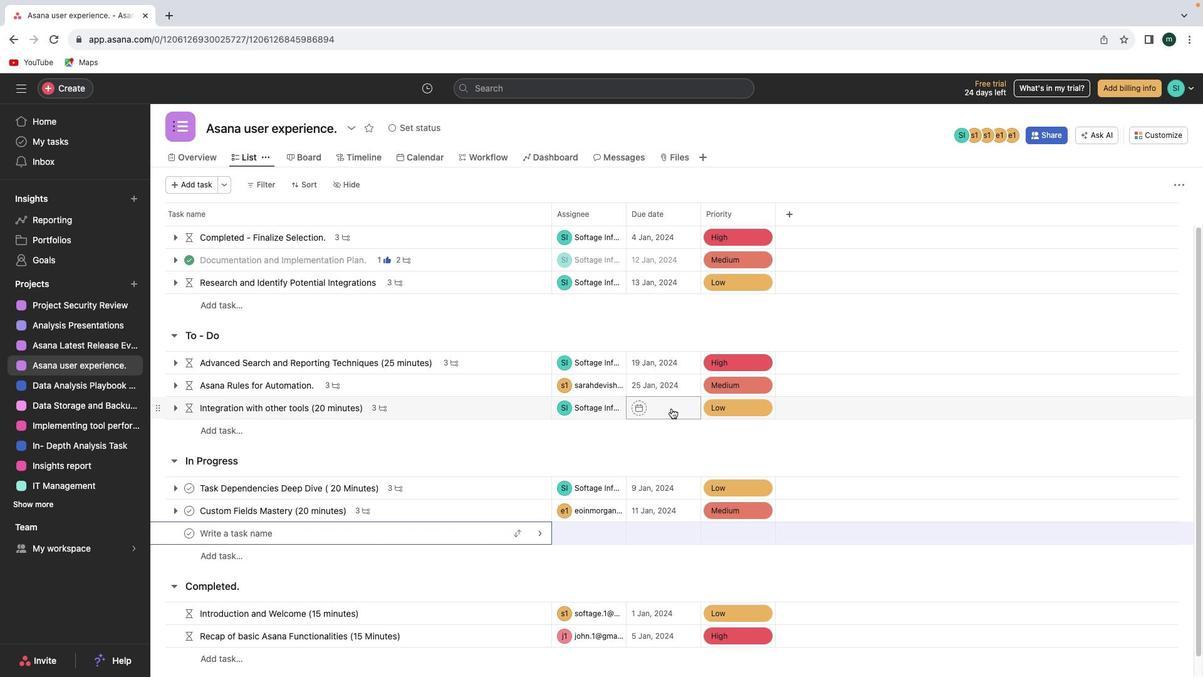 
Action: Mouse pressed left at (717, 399)
Screenshot: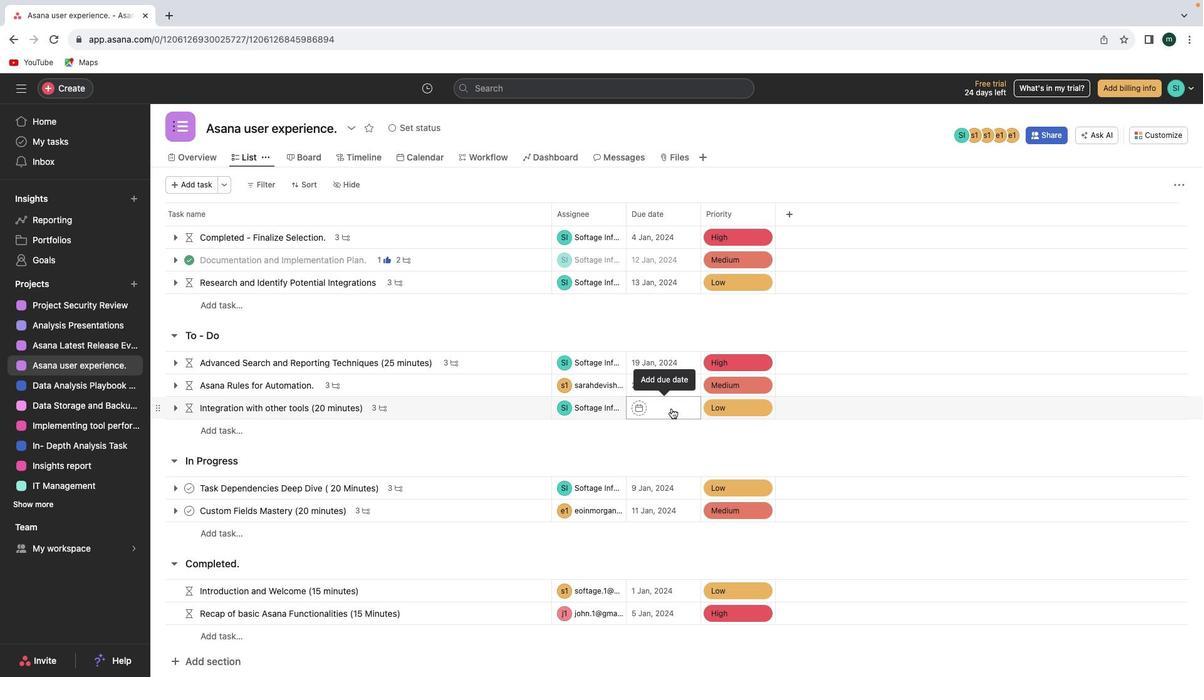 
Action: Mouse moved to (789, 247)
Screenshot: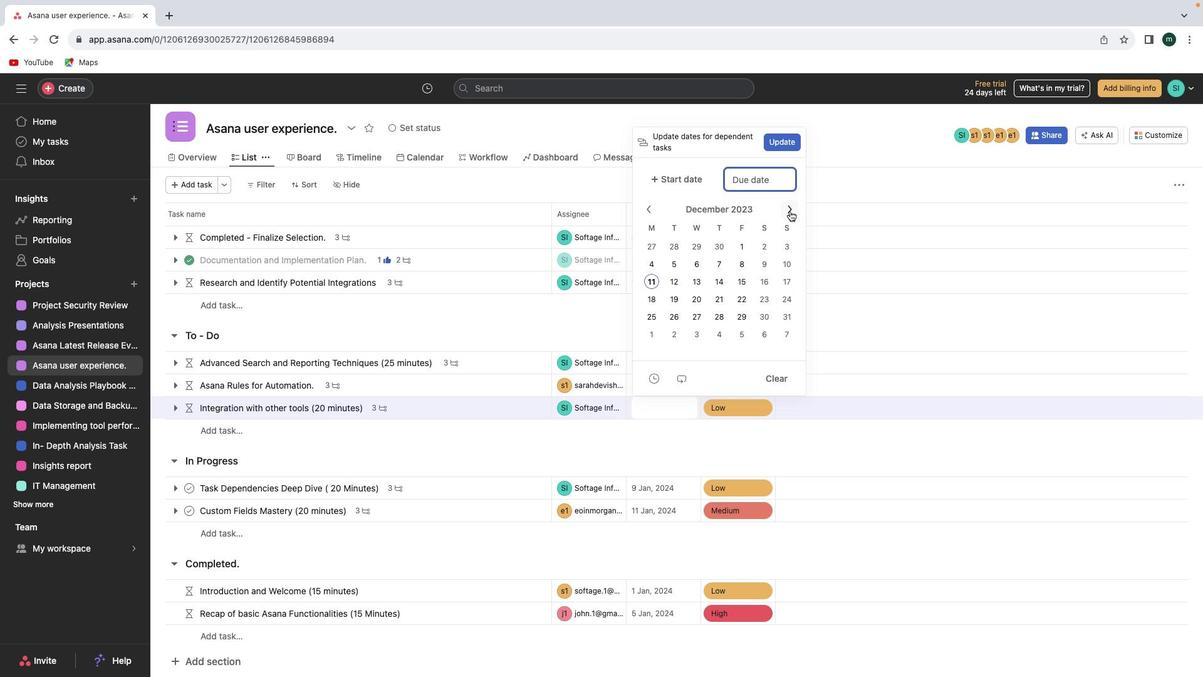 
Action: Mouse pressed left at (789, 247)
Screenshot: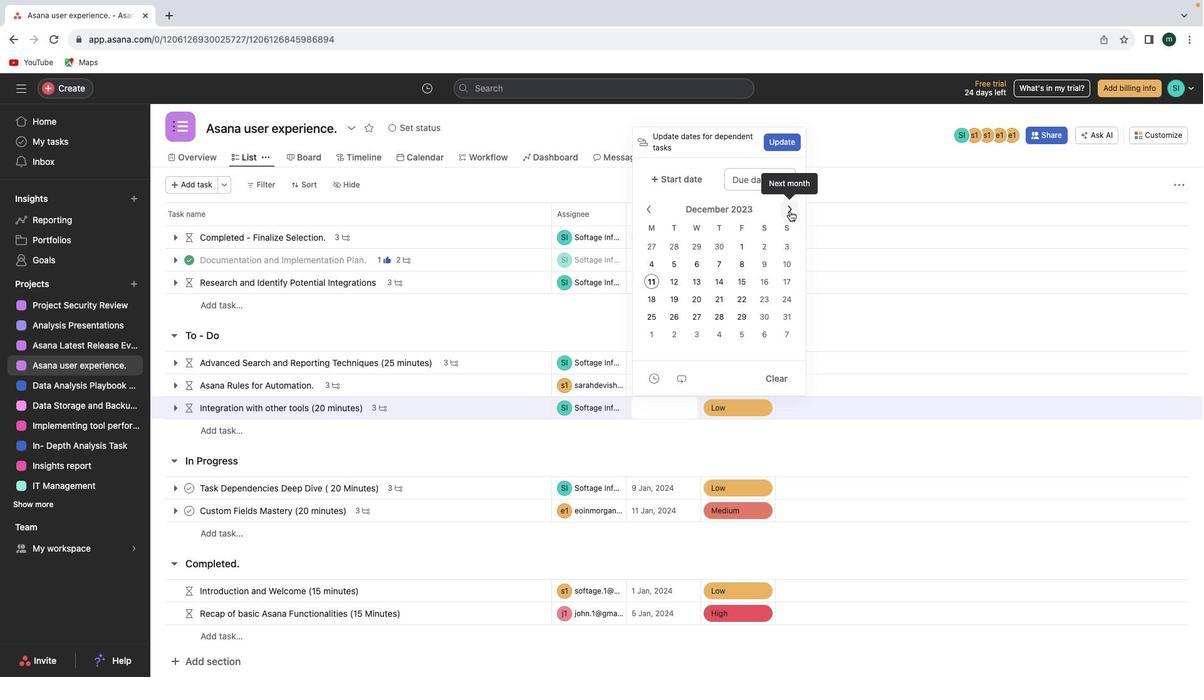 
Action: Mouse moved to (720, 328)
Screenshot: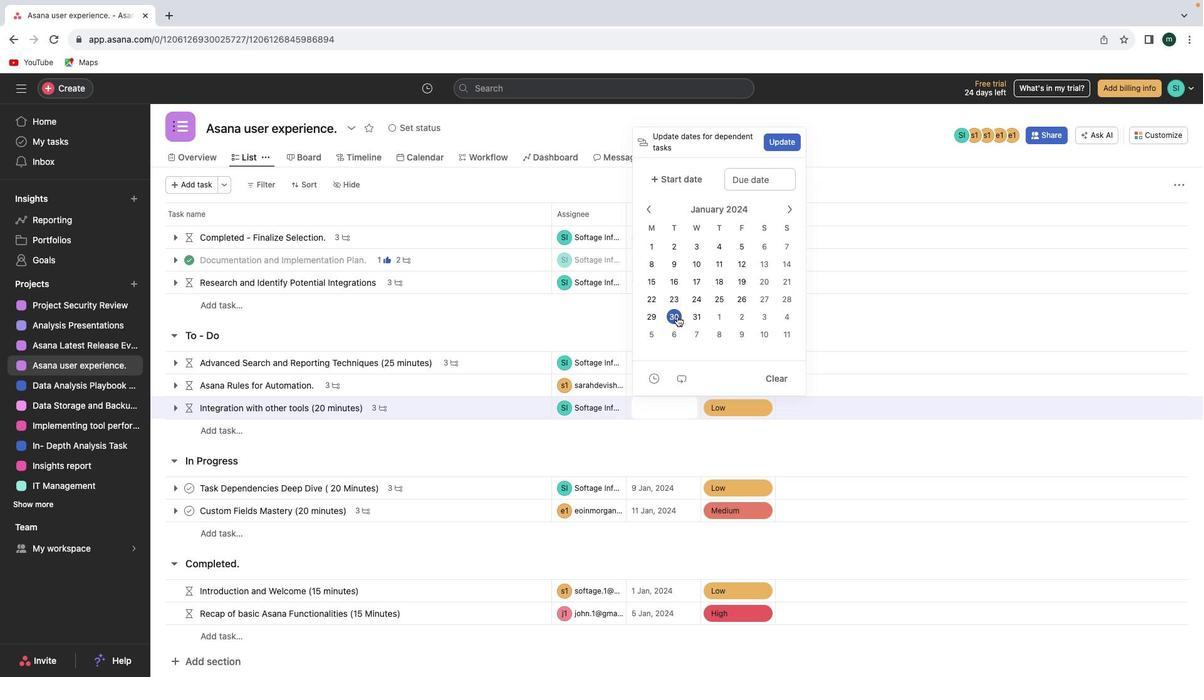 
Action: Mouse pressed left at (720, 328)
Screenshot: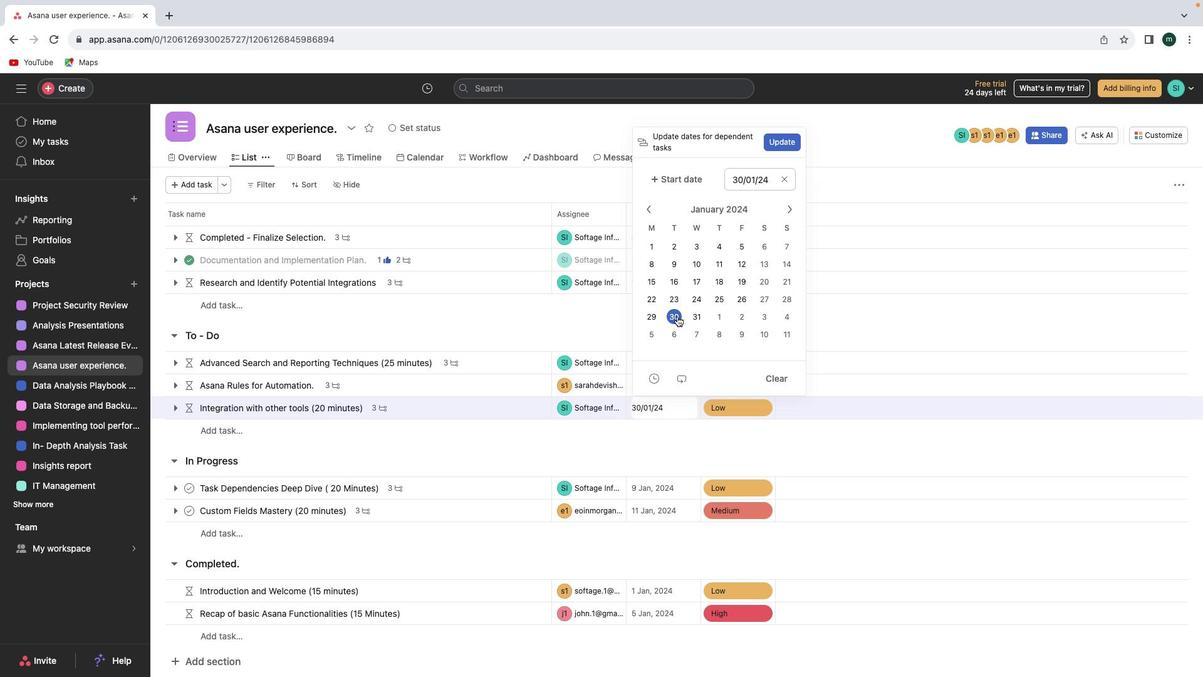 
Action: Mouse moved to (850, 351)
Screenshot: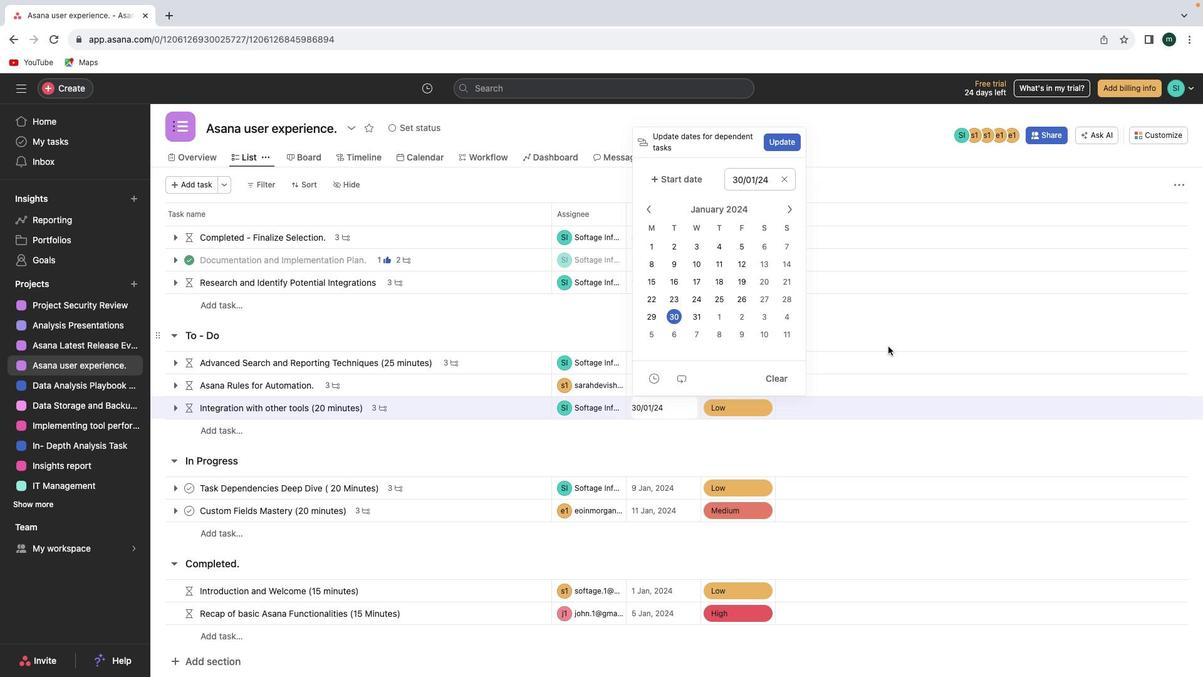 
Action: Mouse pressed left at (850, 351)
Screenshot: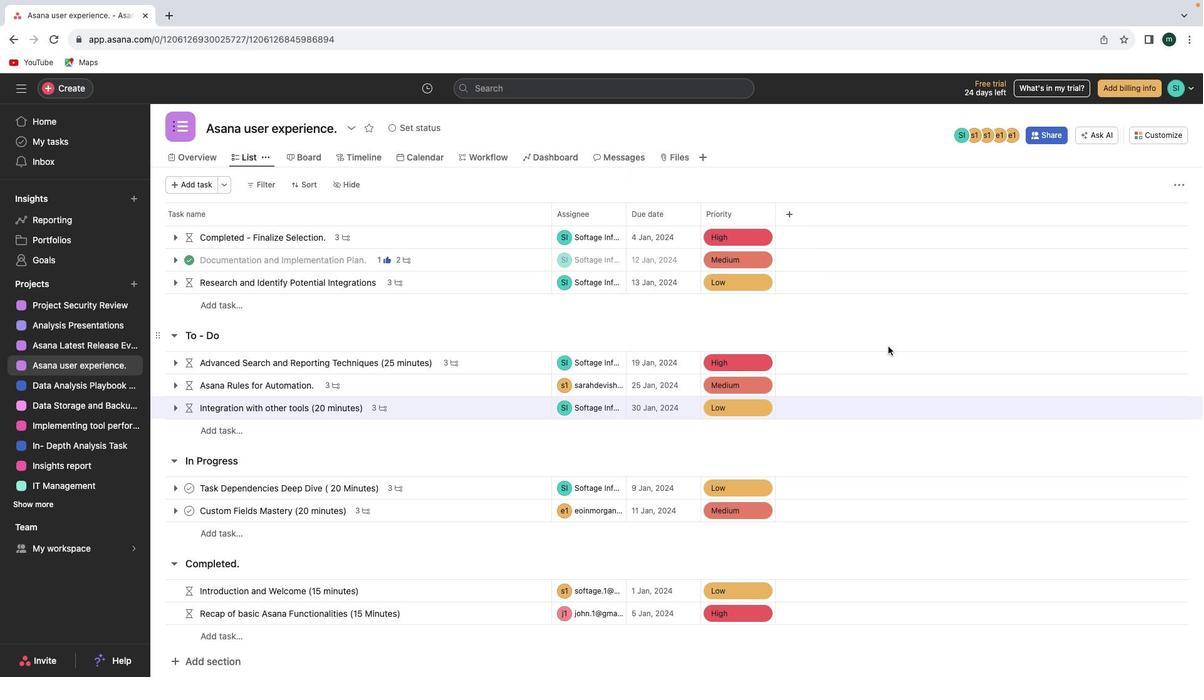 
